 Task: Look for space in Cambrai, France from 15th August, 2023 to 20th August, 2023 for 1 adult in price range Rs.5000 to Rs.10000. Place can be private room with 1  bedroom having 1 bed and 1 bathroom. Property type can be house, flat, guest house, hotel. Amenities needed are: washing machine. Booking option can be shelf check-in. Required host language is English.
Action: Mouse moved to (367, 86)
Screenshot: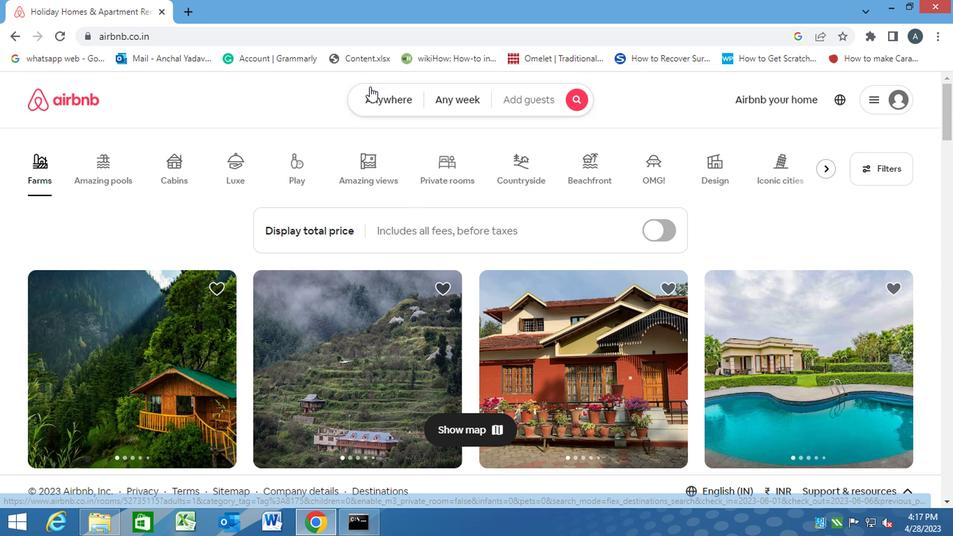 
Action: Mouse pressed left at (367, 86)
Screenshot: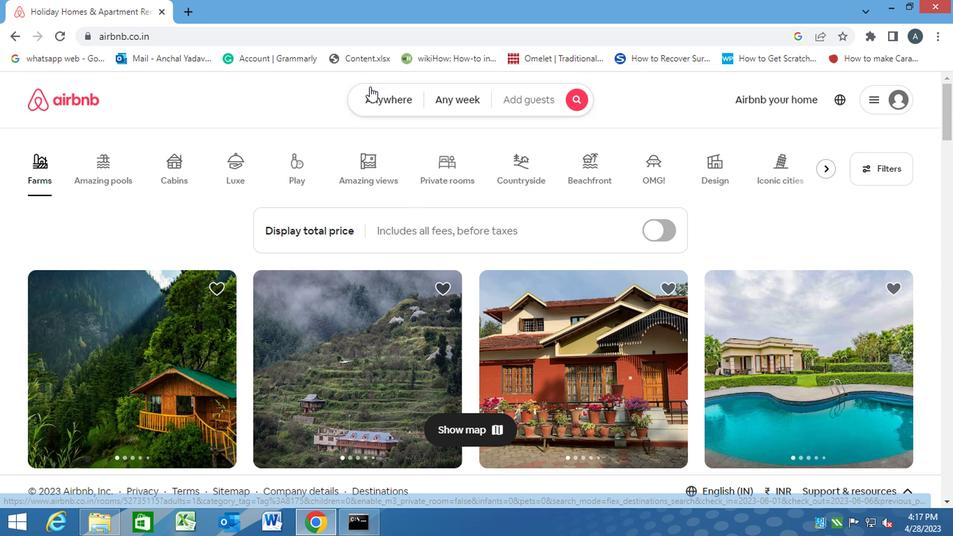 
Action: Mouse moved to (319, 149)
Screenshot: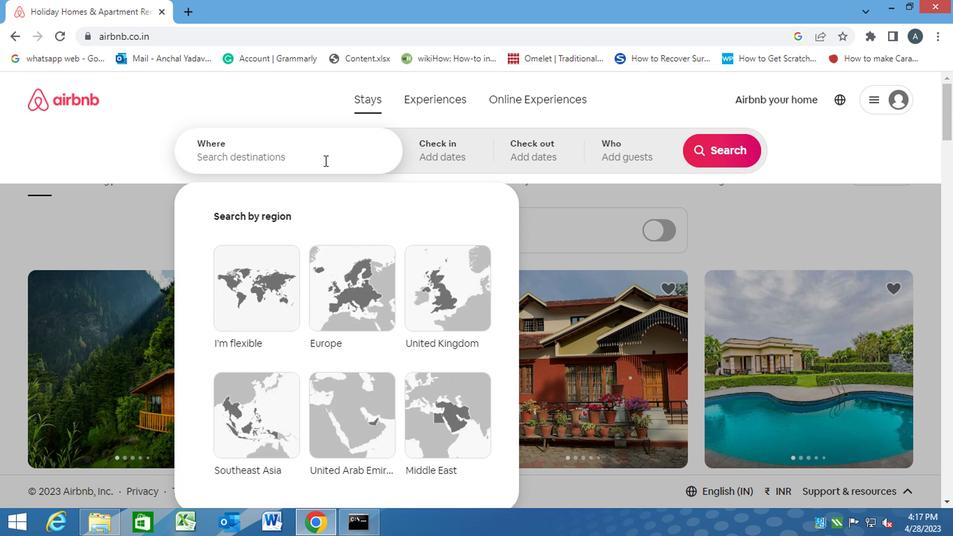 
Action: Mouse pressed left at (319, 149)
Screenshot: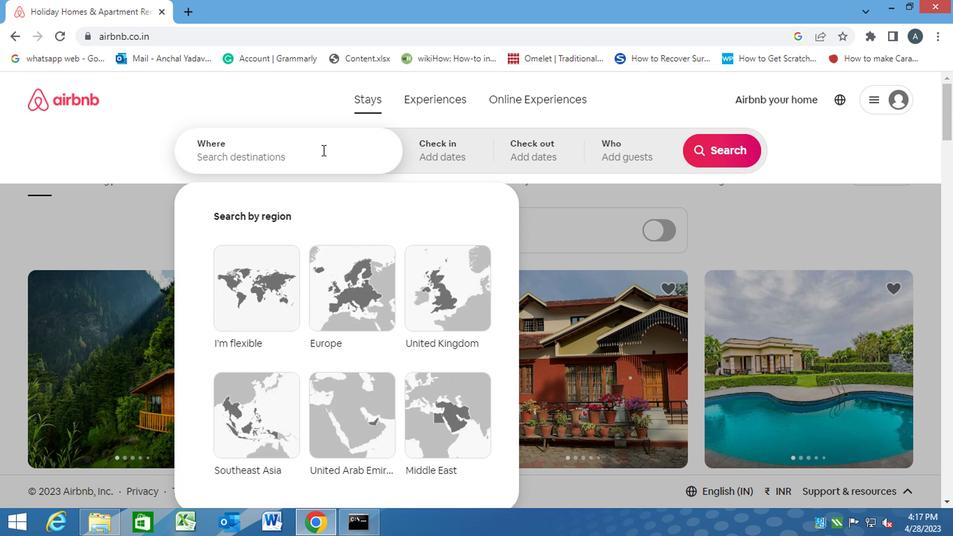 
Action: Key pressed <Key.caps_lock><Key.caps_lock>c<Key.caps_lock>ambrai,<Key.space><Key.caps_lock>f<Key.caps_lock>rance<Key.enter>
Screenshot: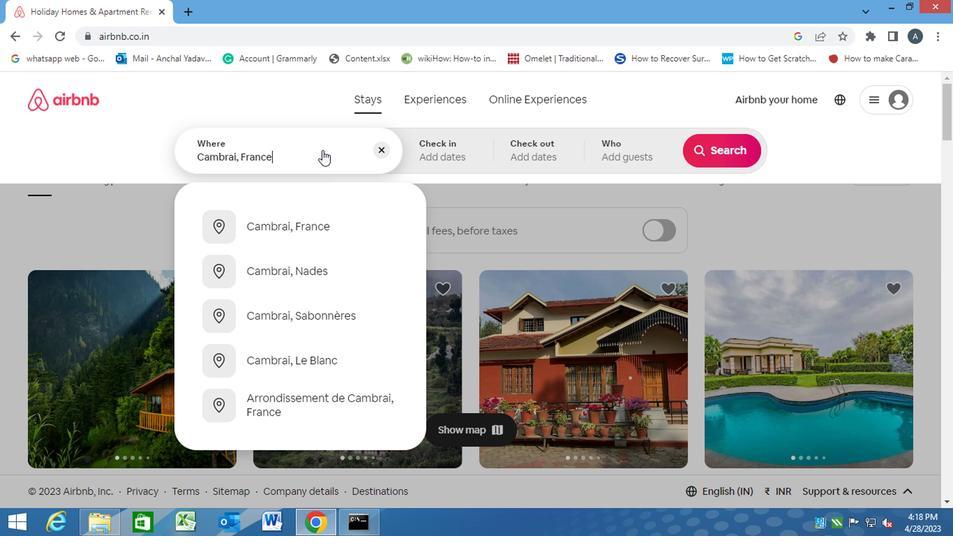 
Action: Mouse moved to (706, 264)
Screenshot: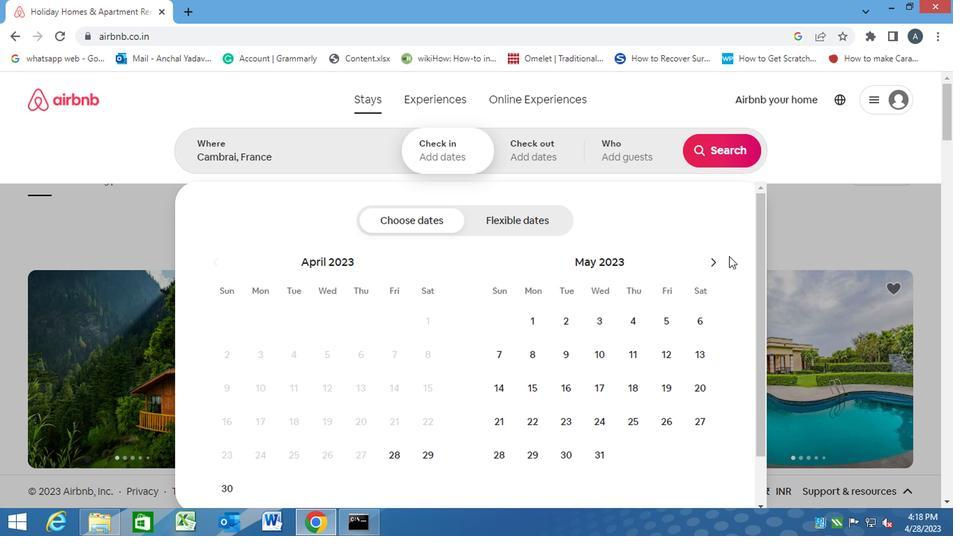 
Action: Mouse pressed left at (706, 264)
Screenshot: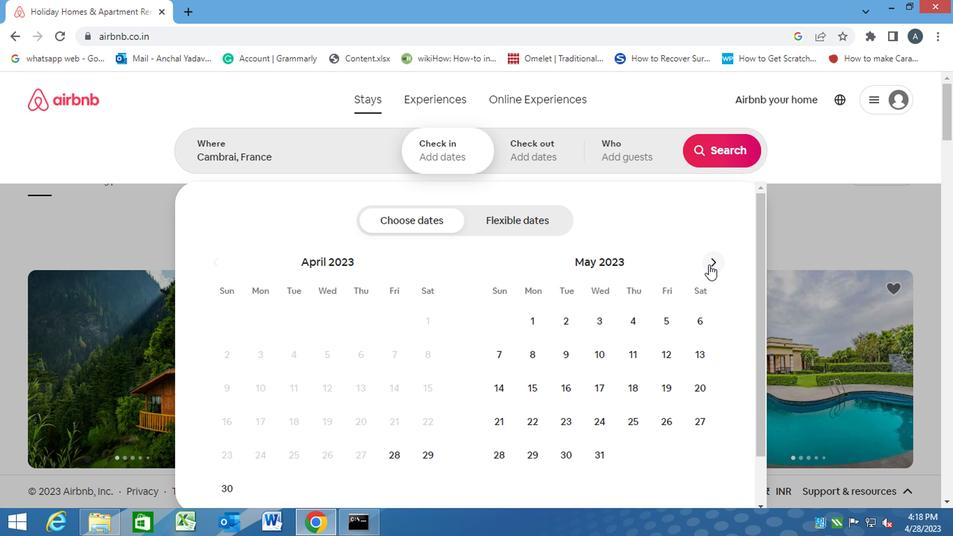
Action: Mouse moved to (707, 264)
Screenshot: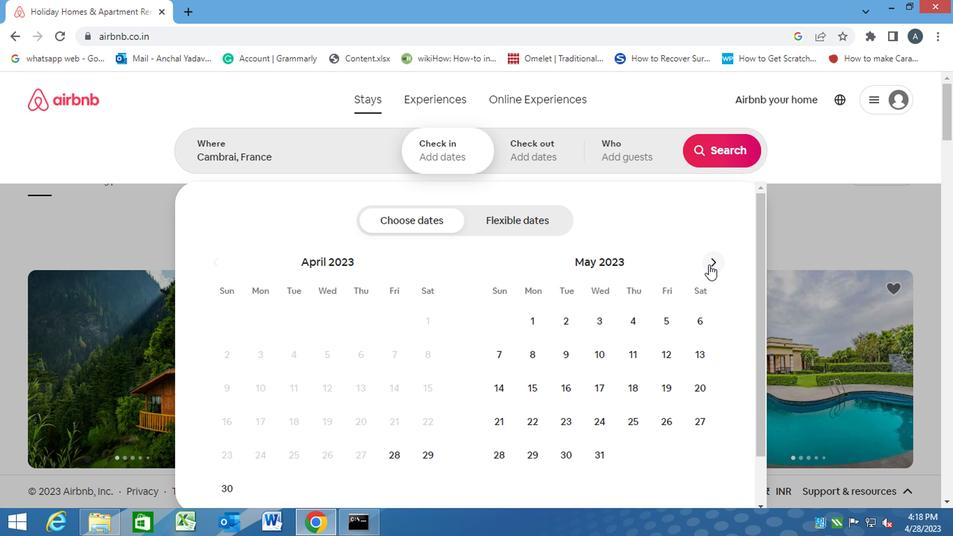 
Action: Mouse pressed left at (707, 264)
Screenshot: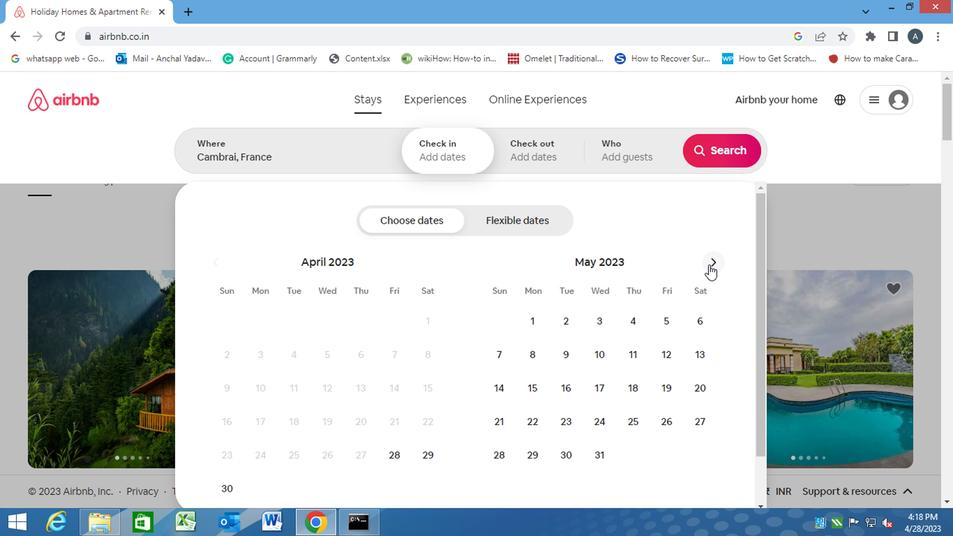 
Action: Mouse pressed left at (707, 264)
Screenshot: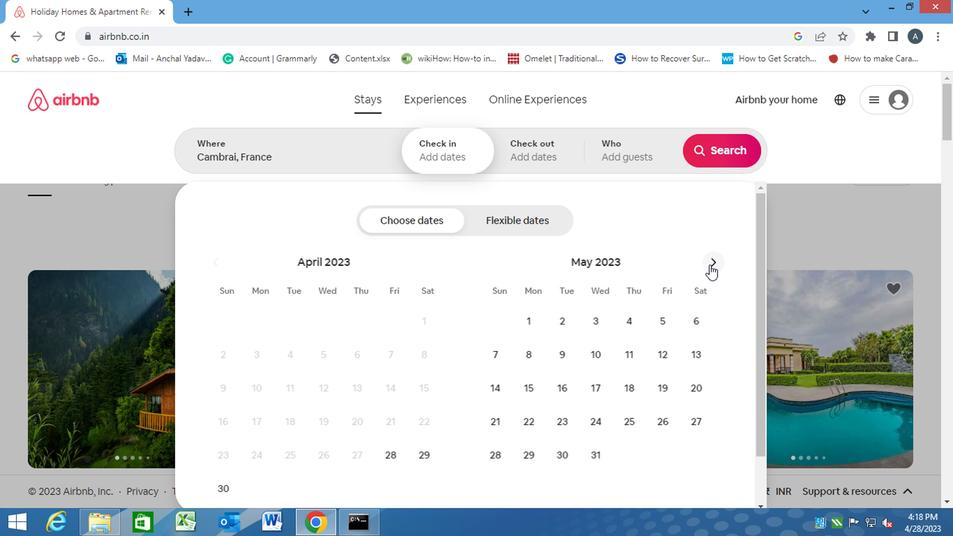 
Action: Mouse pressed left at (707, 264)
Screenshot: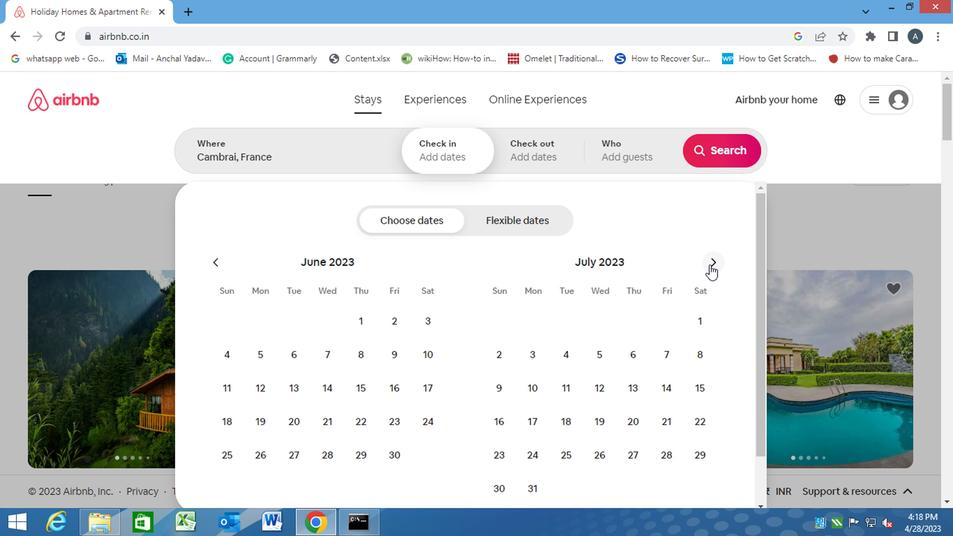 
Action: Mouse moved to (557, 389)
Screenshot: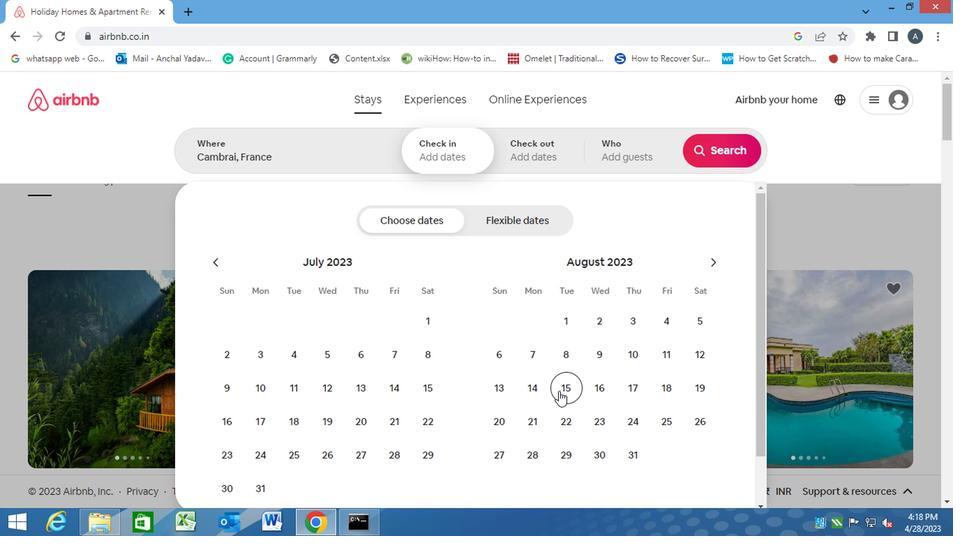 
Action: Mouse pressed left at (557, 389)
Screenshot: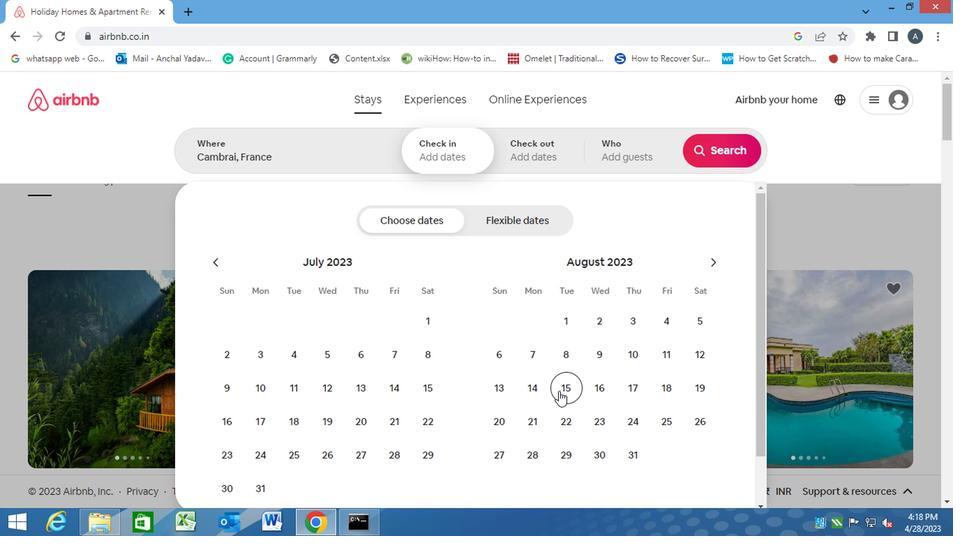 
Action: Mouse moved to (506, 422)
Screenshot: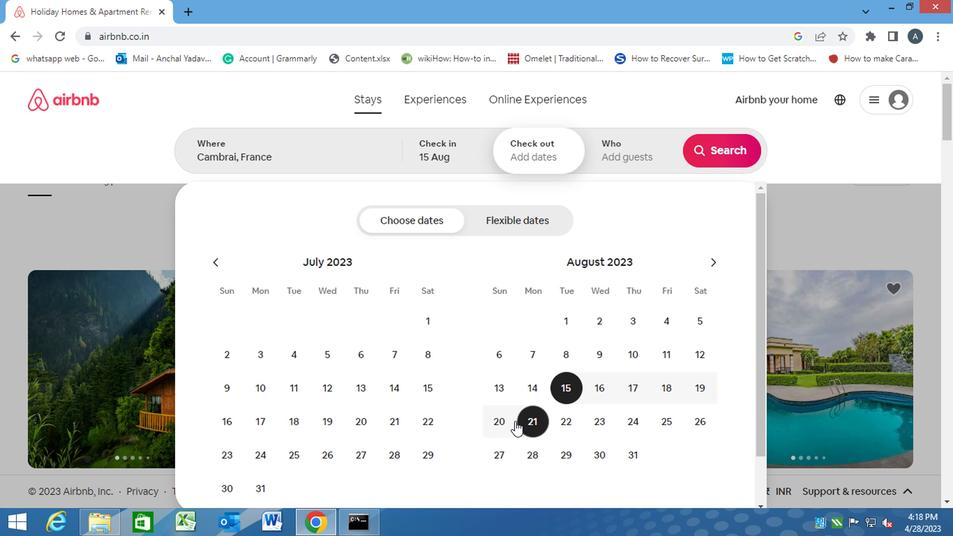 
Action: Mouse pressed left at (506, 422)
Screenshot: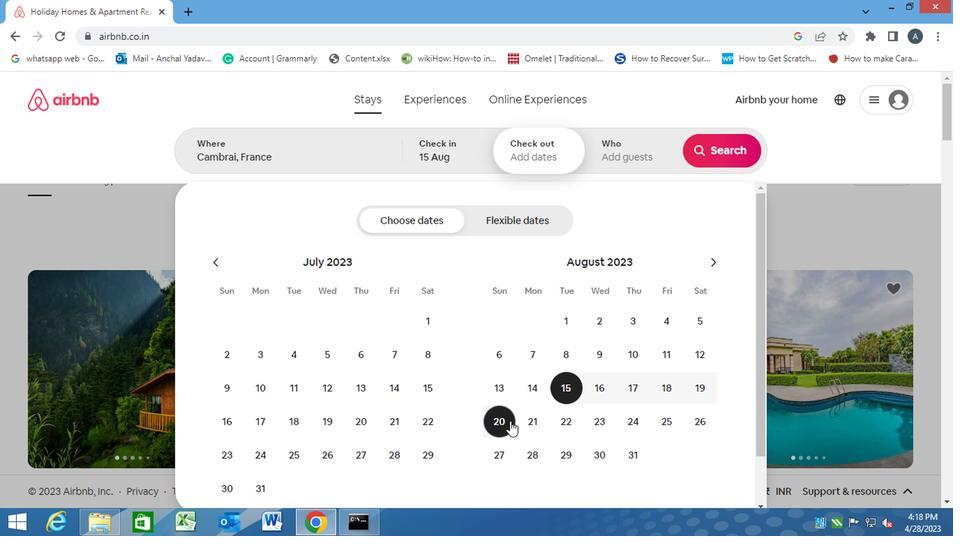 
Action: Mouse moved to (628, 147)
Screenshot: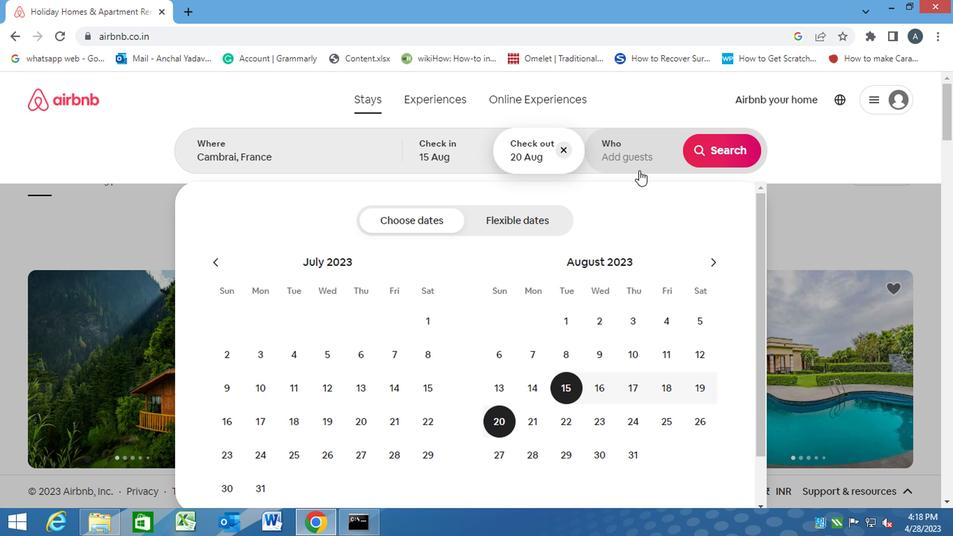 
Action: Mouse pressed left at (628, 147)
Screenshot: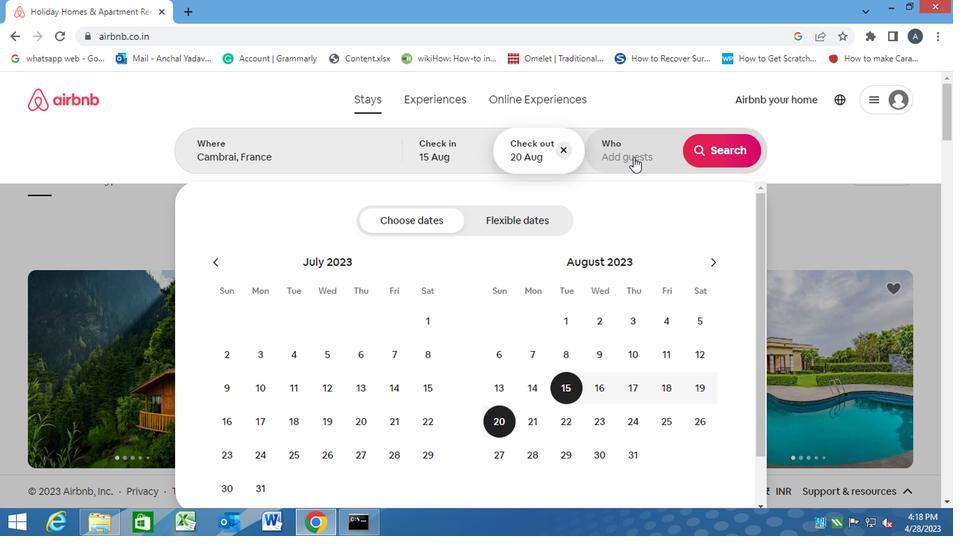 
Action: Mouse moved to (719, 224)
Screenshot: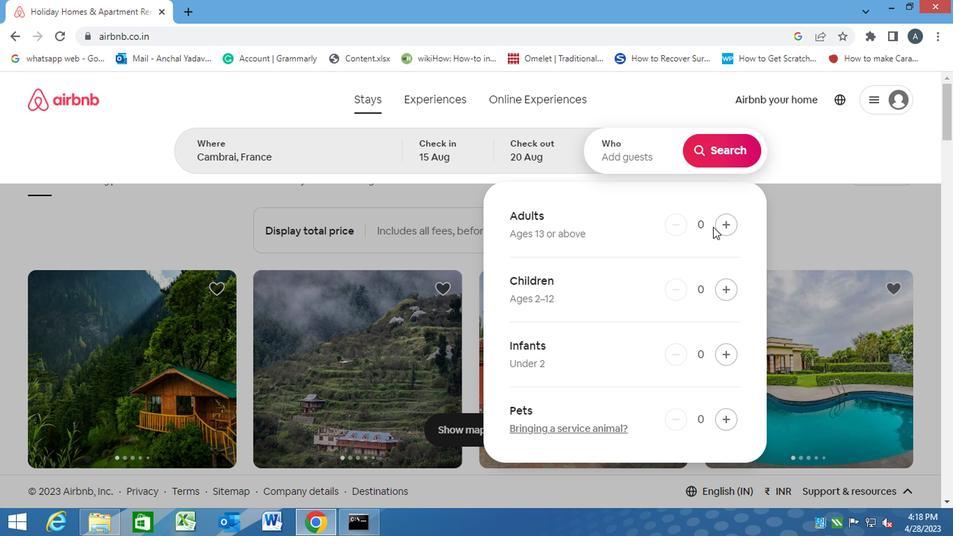 
Action: Mouse pressed left at (719, 224)
Screenshot: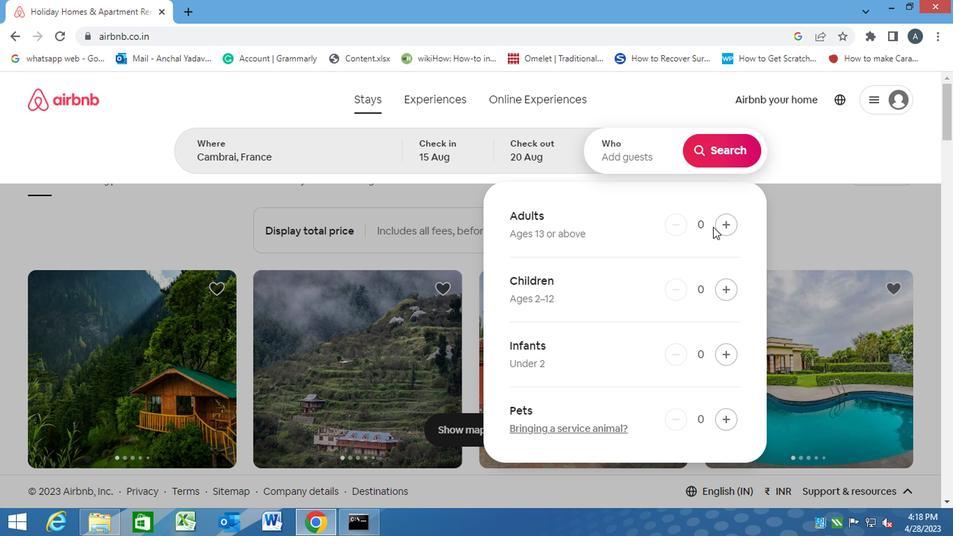 
Action: Mouse moved to (723, 136)
Screenshot: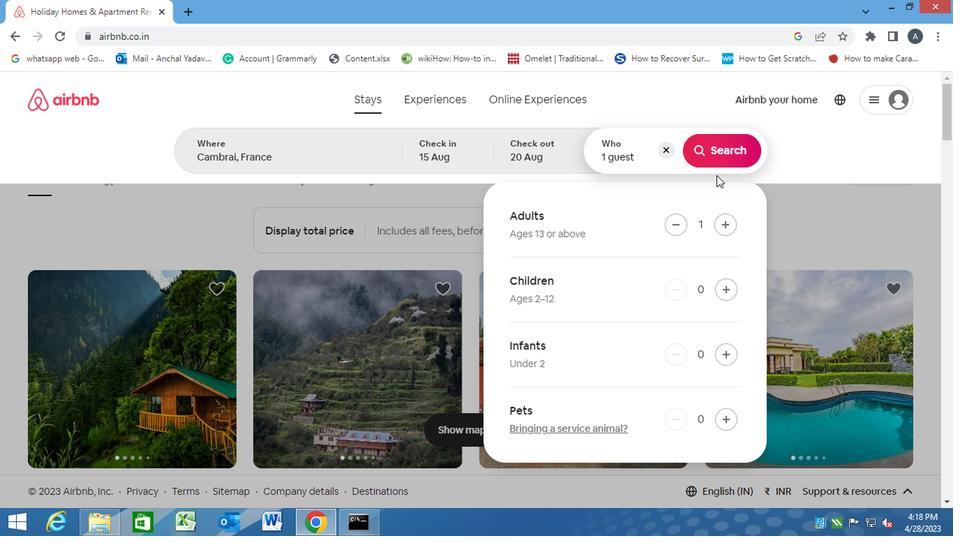 
Action: Mouse pressed left at (723, 136)
Screenshot: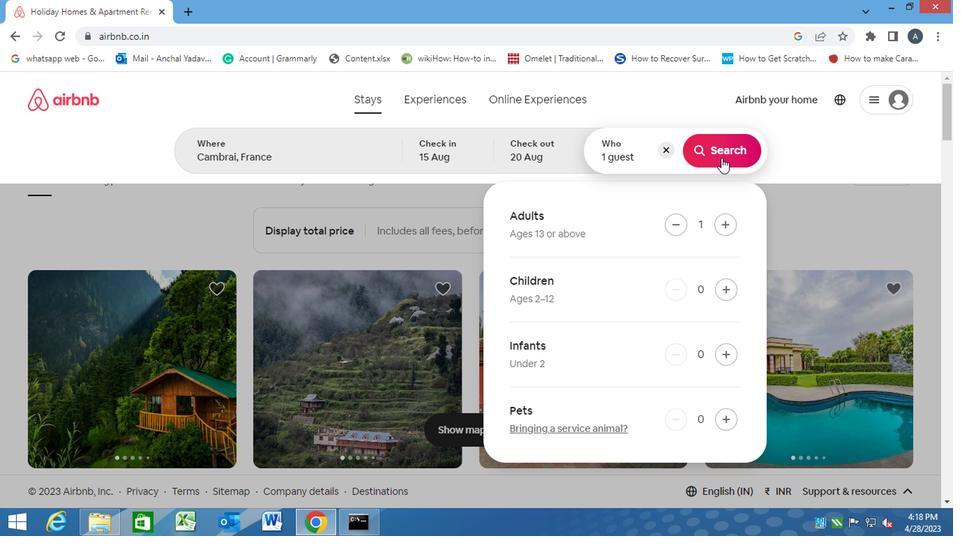 
Action: Mouse moved to (887, 154)
Screenshot: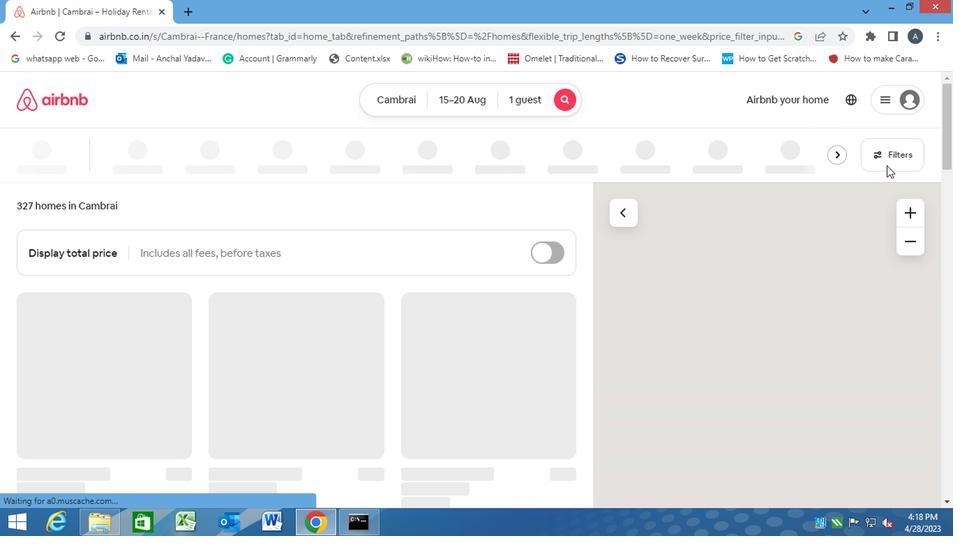 
Action: Mouse pressed left at (887, 154)
Screenshot: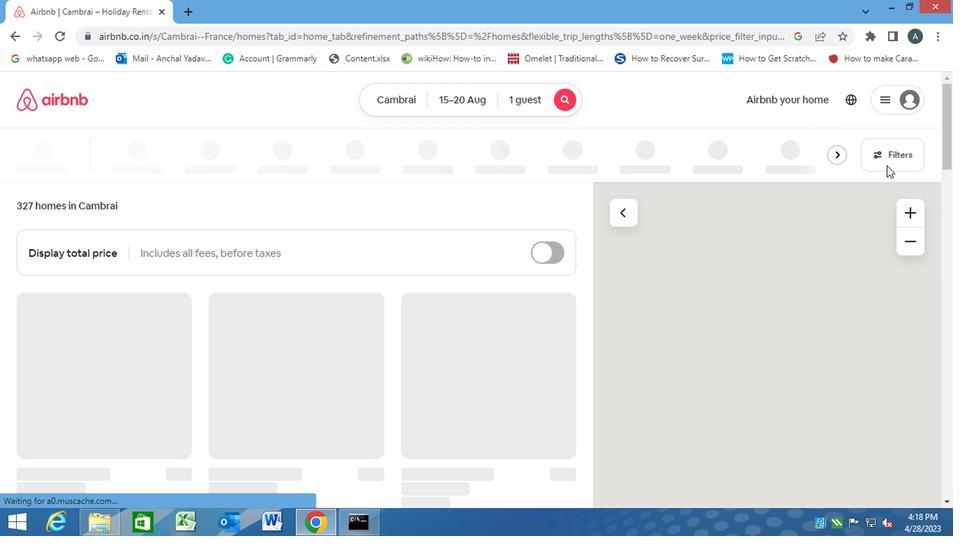 
Action: Mouse moved to (294, 326)
Screenshot: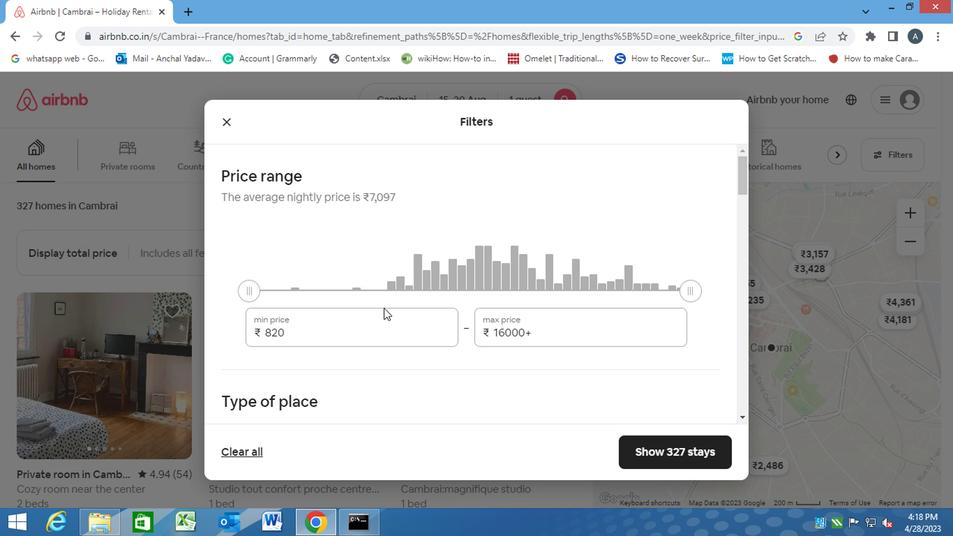 
Action: Mouse pressed left at (294, 326)
Screenshot: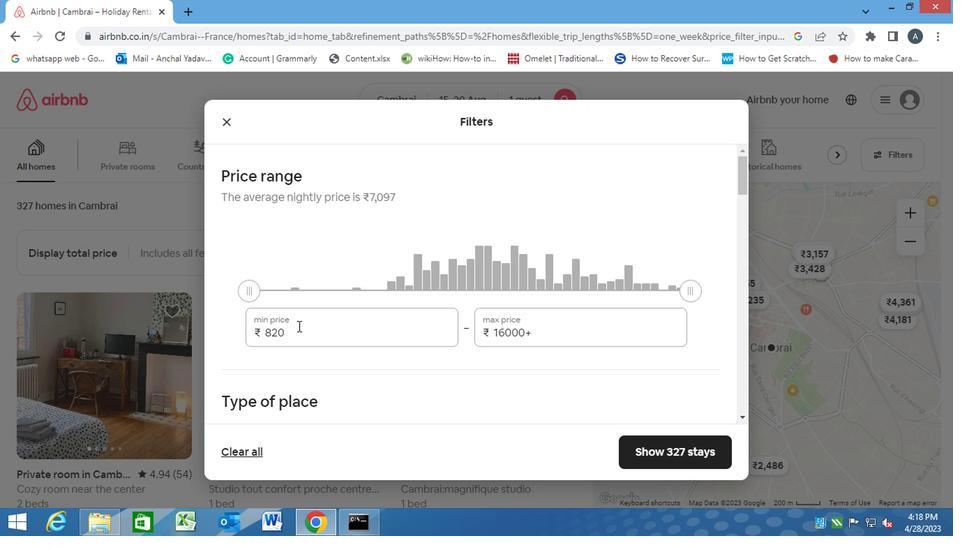 
Action: Mouse moved to (215, 338)
Screenshot: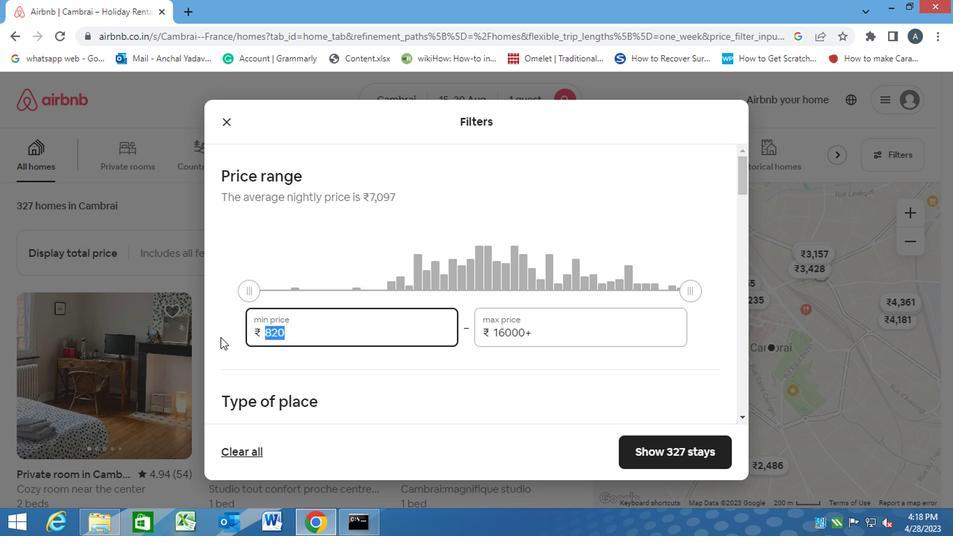 
Action: Key pressed 5000<Key.tab><Key.backspace><Key.backspace><Key.backspace><Key.backspace><Key.backspace><Key.backspace><Key.backspace><Key.backspace><Key.backspace><Key.backspace><Key.backspace><Key.backspace><Key.backspace>10000
Screenshot: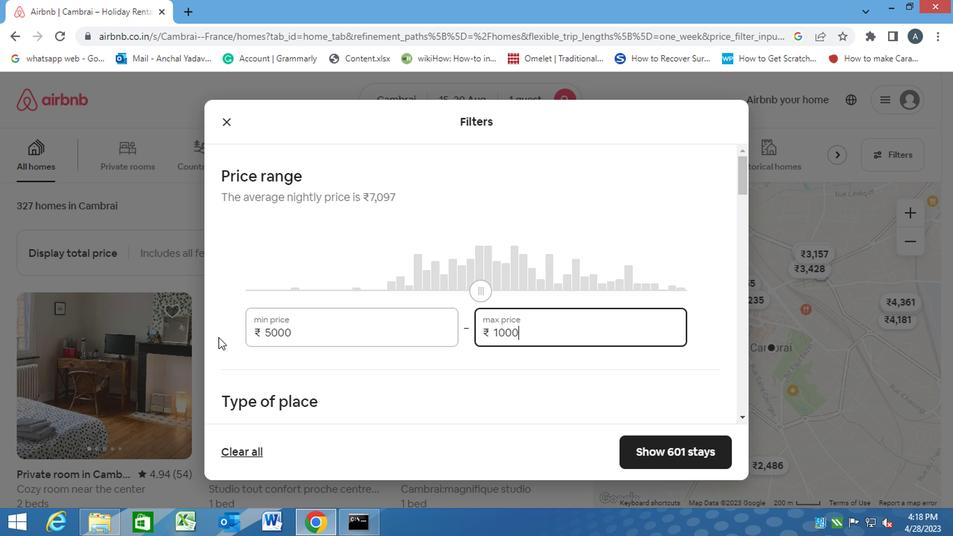 
Action: Mouse moved to (351, 394)
Screenshot: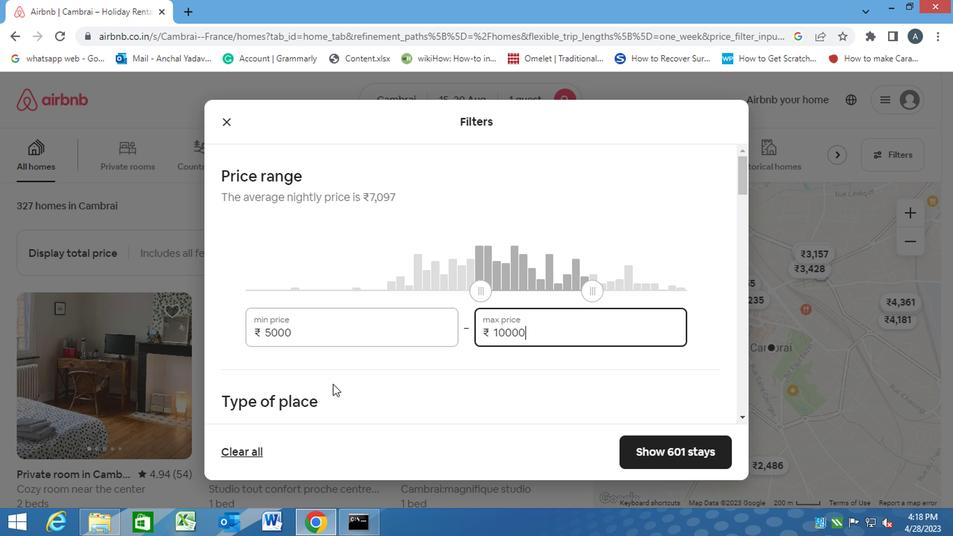 
Action: Mouse pressed left at (351, 394)
Screenshot: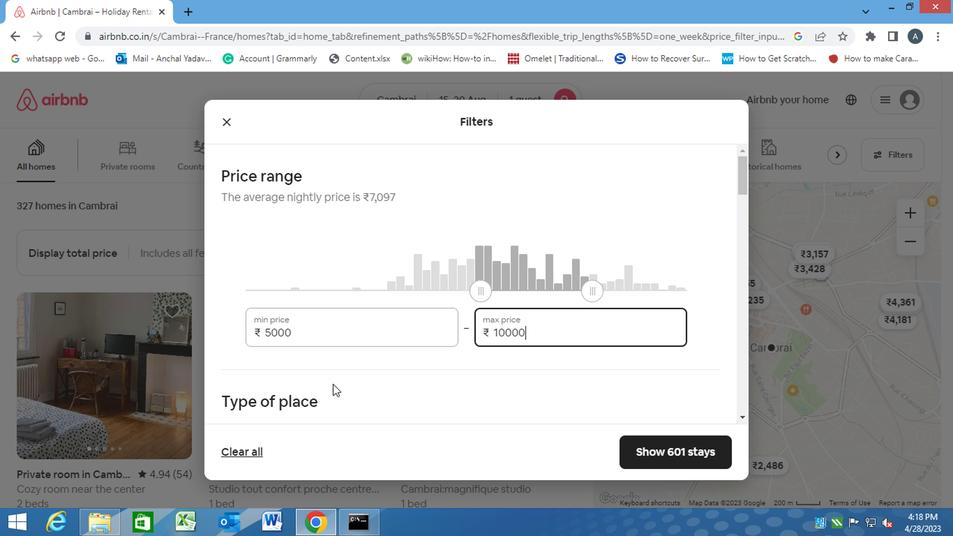 
Action: Mouse scrolled (351, 393) with delta (0, 0)
Screenshot: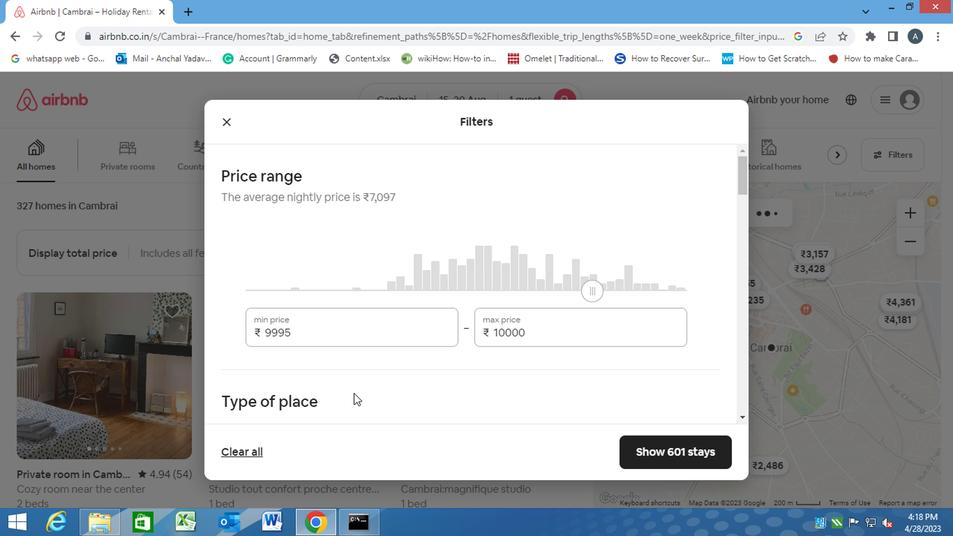 
Action: Mouse scrolled (351, 393) with delta (0, 0)
Screenshot: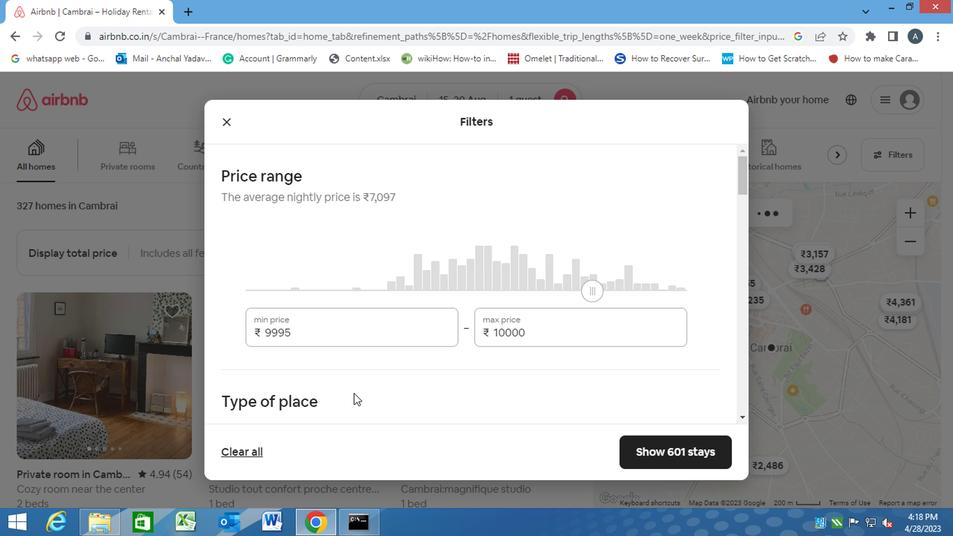 
Action: Mouse moved to (471, 304)
Screenshot: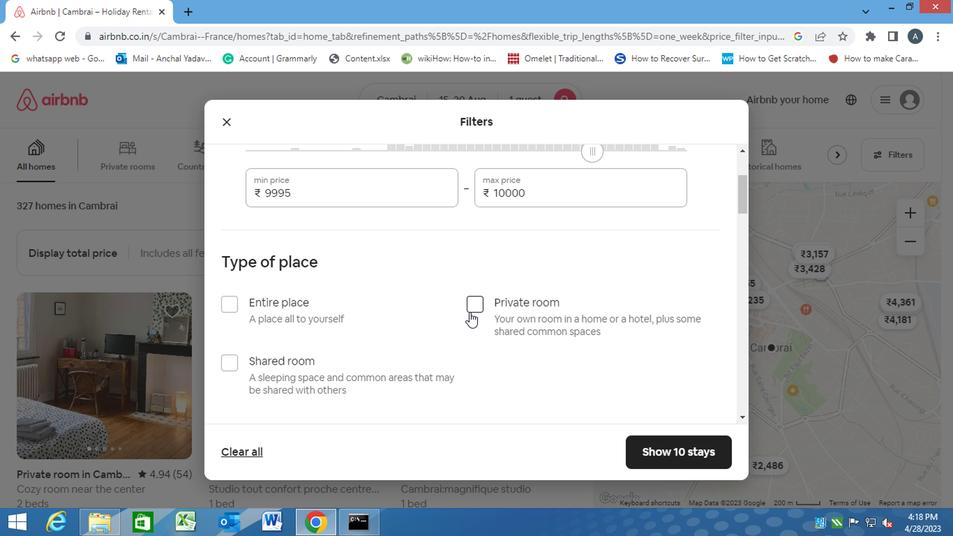 
Action: Mouse pressed left at (471, 304)
Screenshot: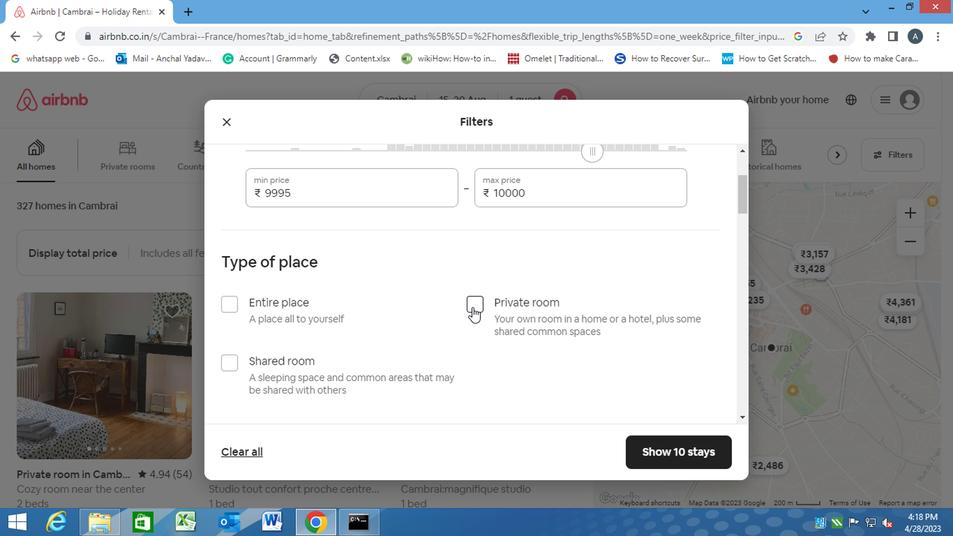 
Action: Mouse moved to (464, 368)
Screenshot: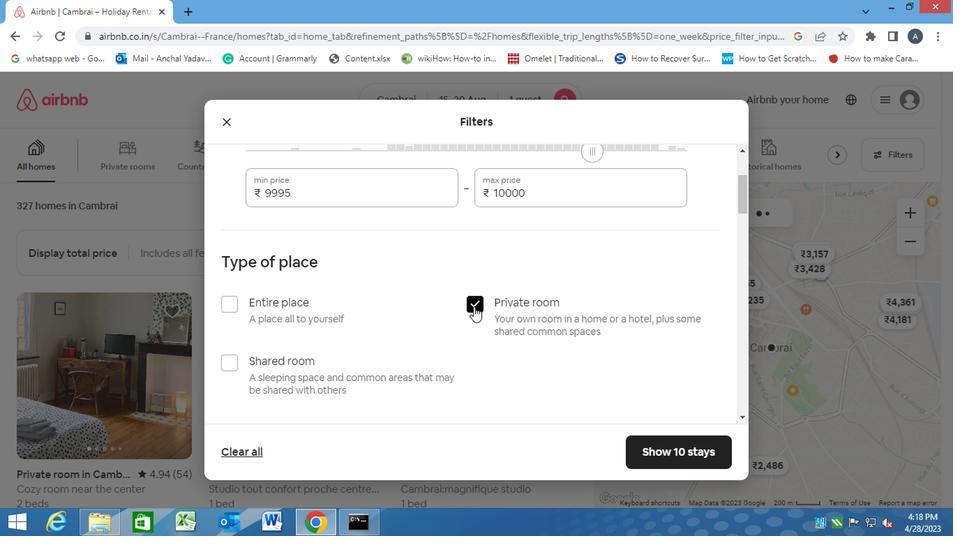 
Action: Mouse scrolled (464, 367) with delta (0, 0)
Screenshot: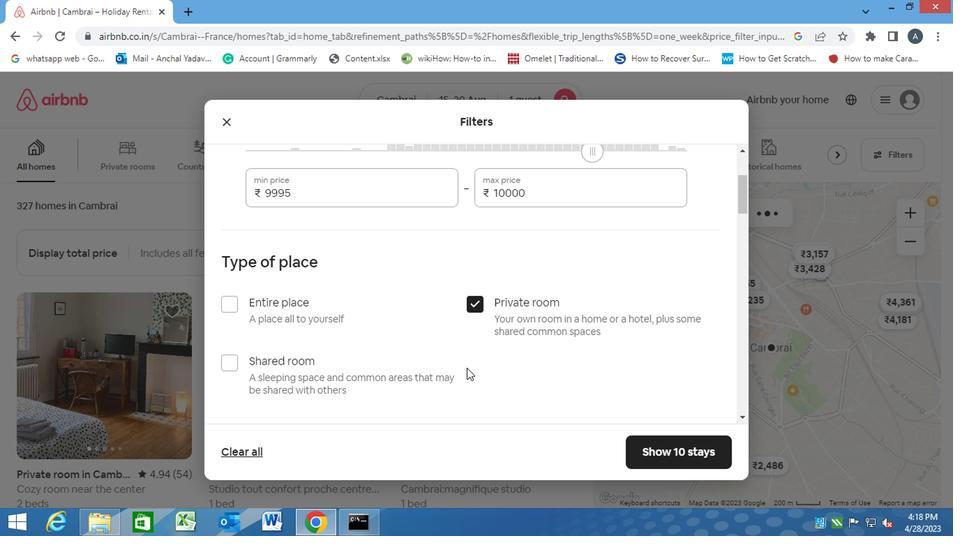 
Action: Mouse scrolled (464, 367) with delta (0, 0)
Screenshot: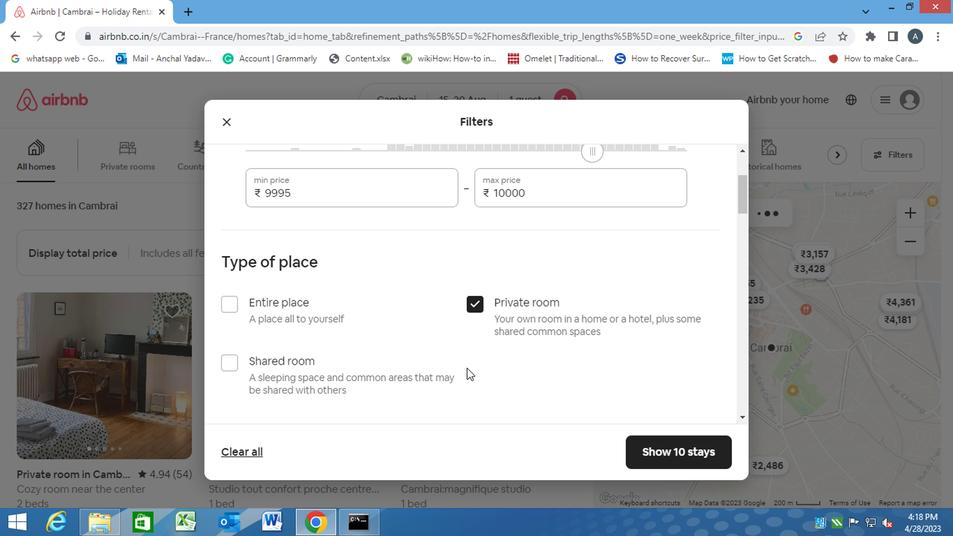 
Action: Mouse scrolled (464, 367) with delta (0, 0)
Screenshot: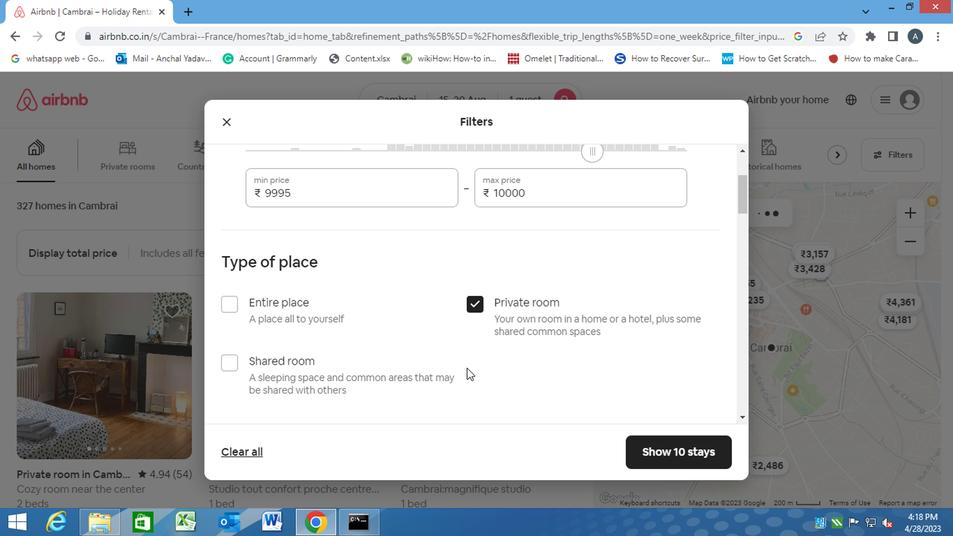 
Action: Mouse scrolled (464, 367) with delta (0, 0)
Screenshot: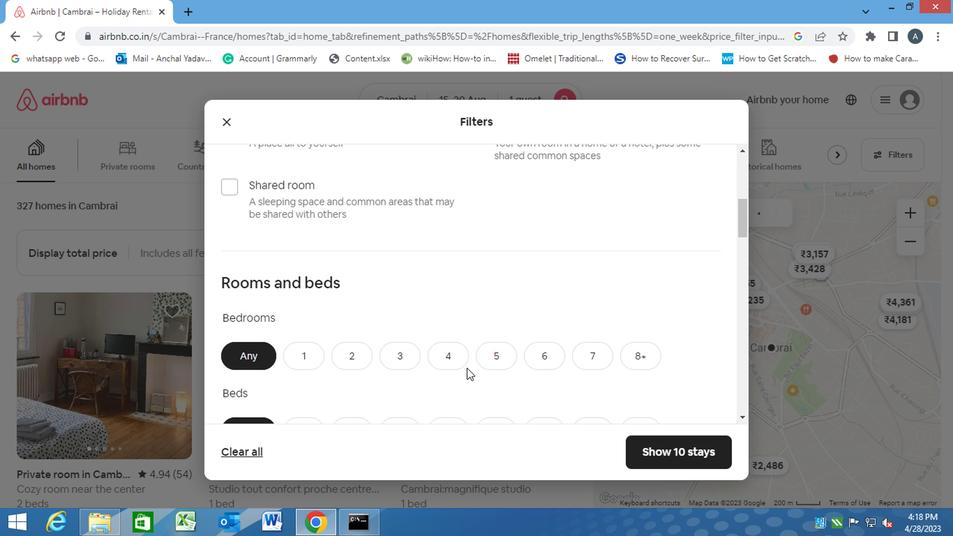 
Action: Mouse scrolled (464, 367) with delta (0, 0)
Screenshot: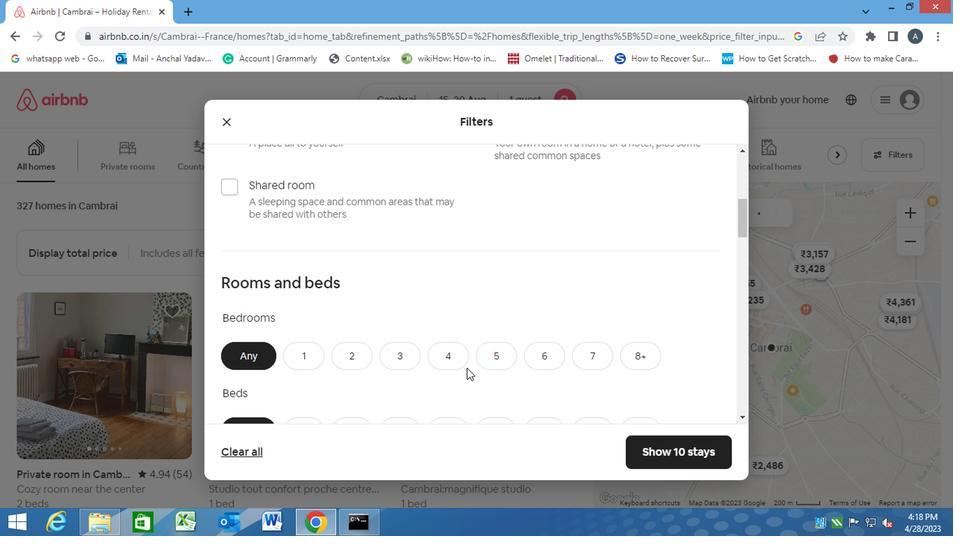 
Action: Mouse scrolled (464, 367) with delta (0, 0)
Screenshot: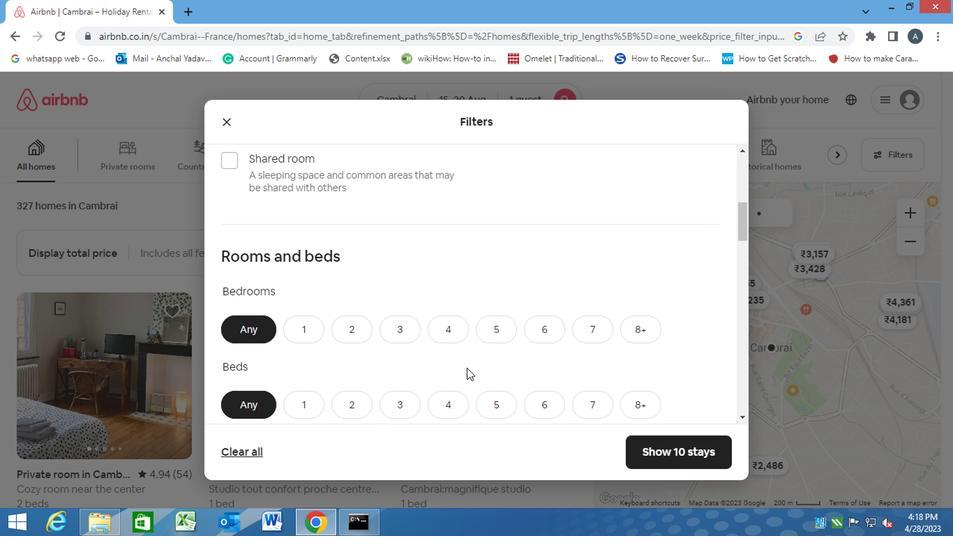 
Action: Mouse scrolled (464, 369) with delta (0, 0)
Screenshot: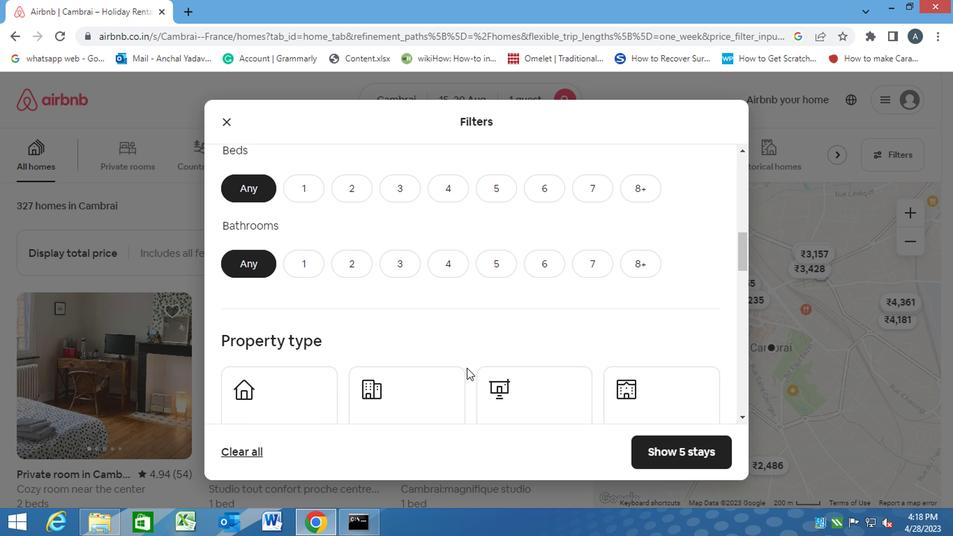 
Action: Mouse moved to (306, 180)
Screenshot: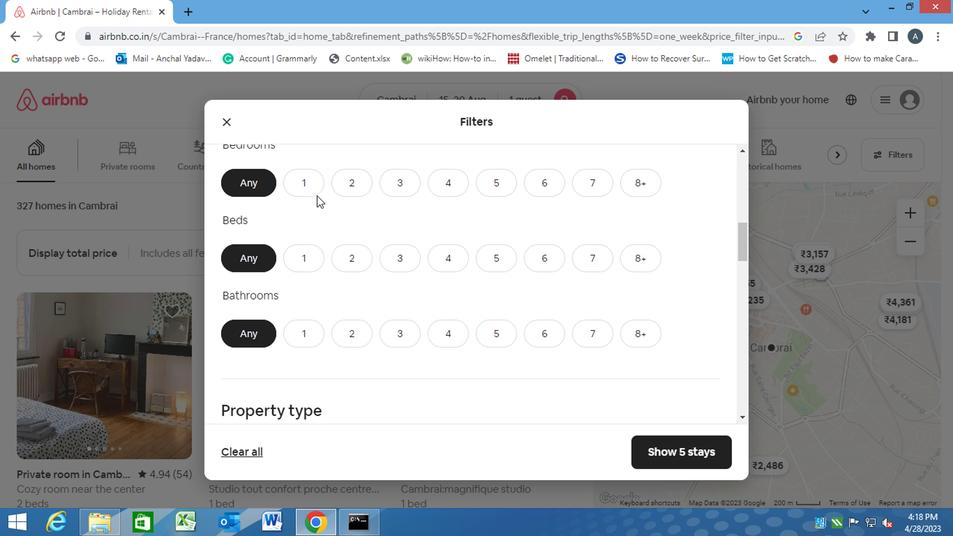
Action: Mouse pressed left at (306, 180)
Screenshot: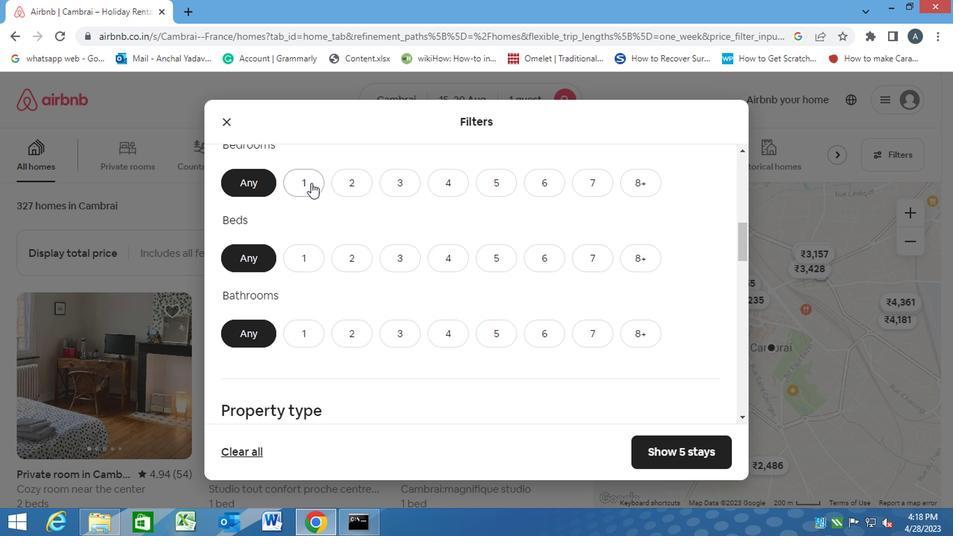 
Action: Mouse moved to (303, 249)
Screenshot: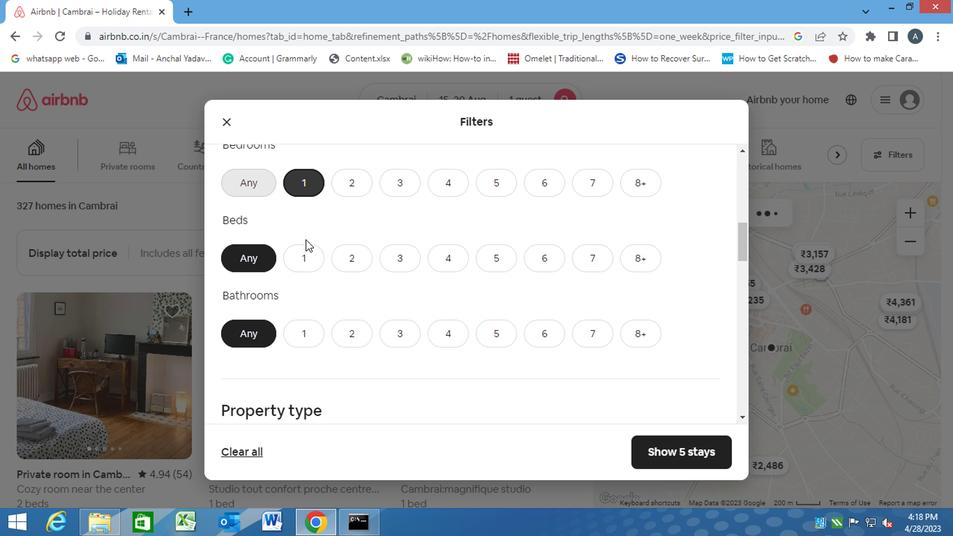 
Action: Mouse pressed left at (303, 249)
Screenshot: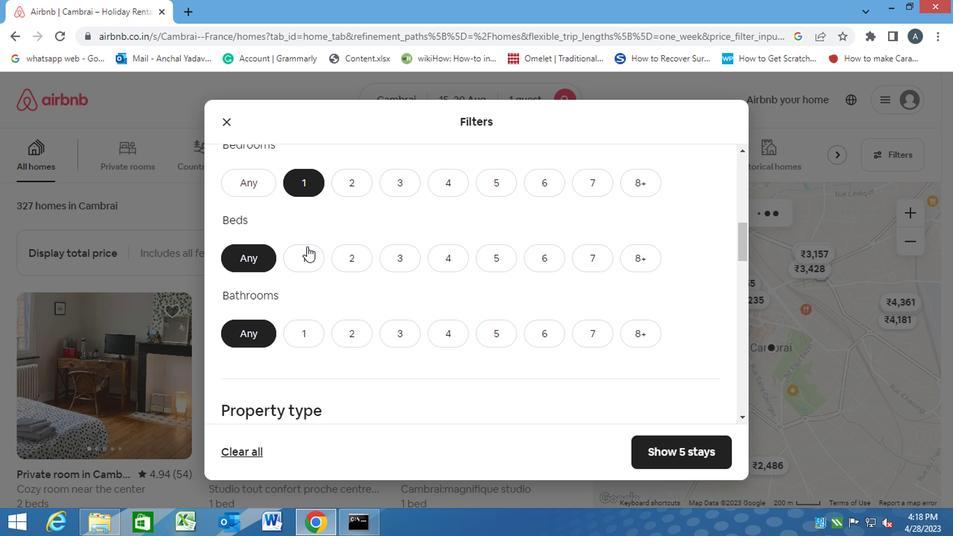 
Action: Mouse moved to (306, 332)
Screenshot: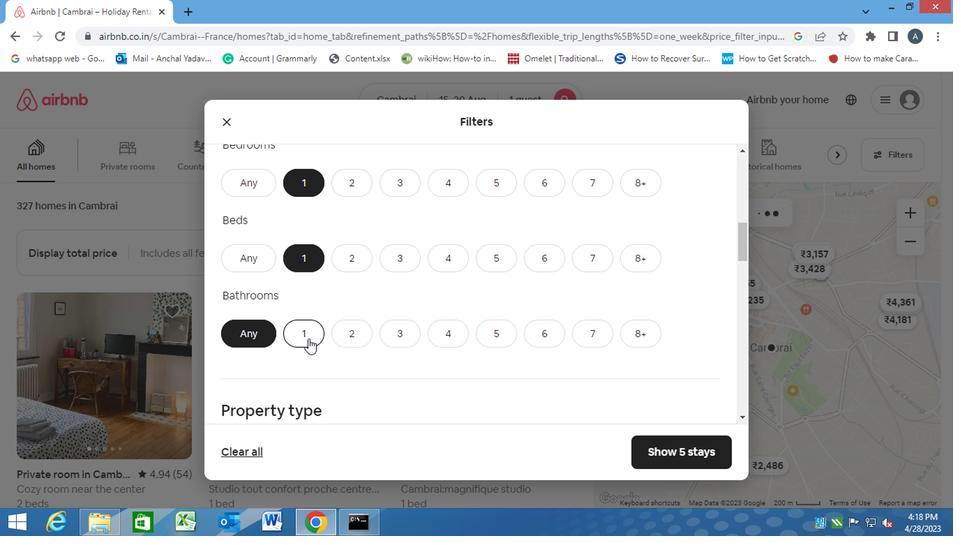 
Action: Mouse pressed left at (306, 332)
Screenshot: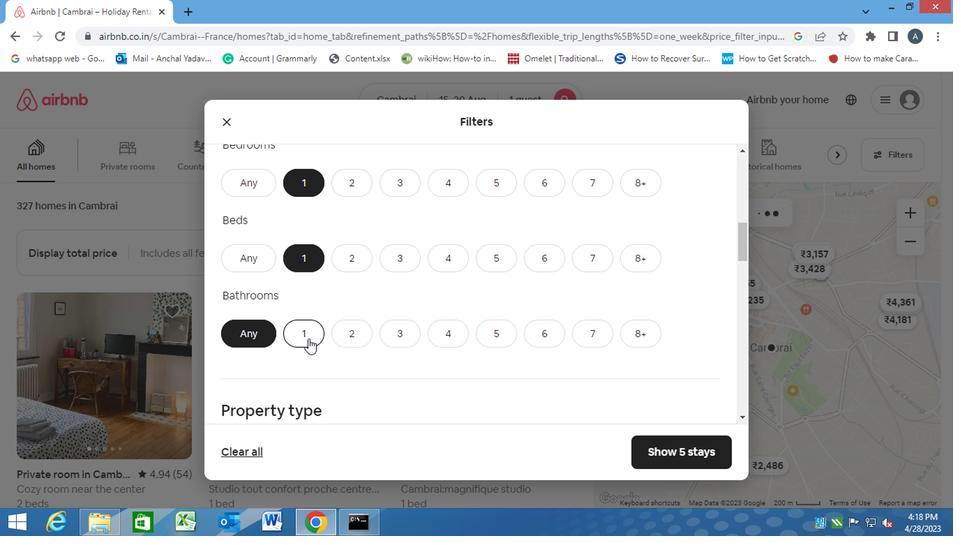 
Action: Mouse moved to (397, 355)
Screenshot: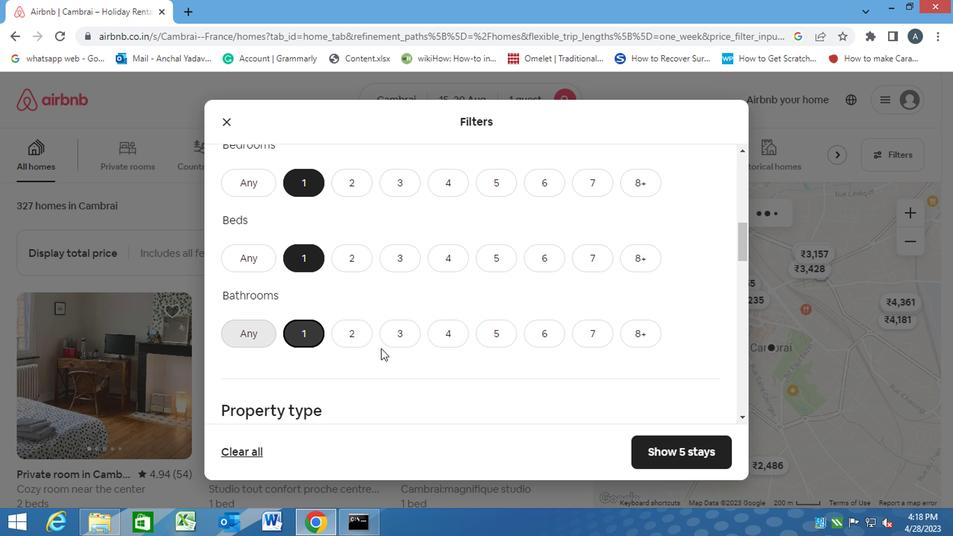 
Action: Mouse scrolled (397, 355) with delta (0, 0)
Screenshot: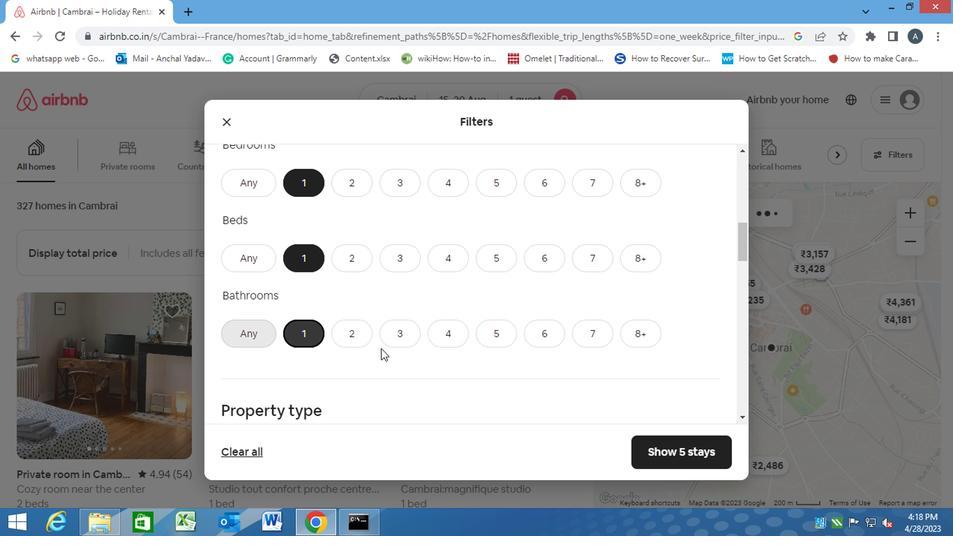 
Action: Mouse scrolled (397, 355) with delta (0, 0)
Screenshot: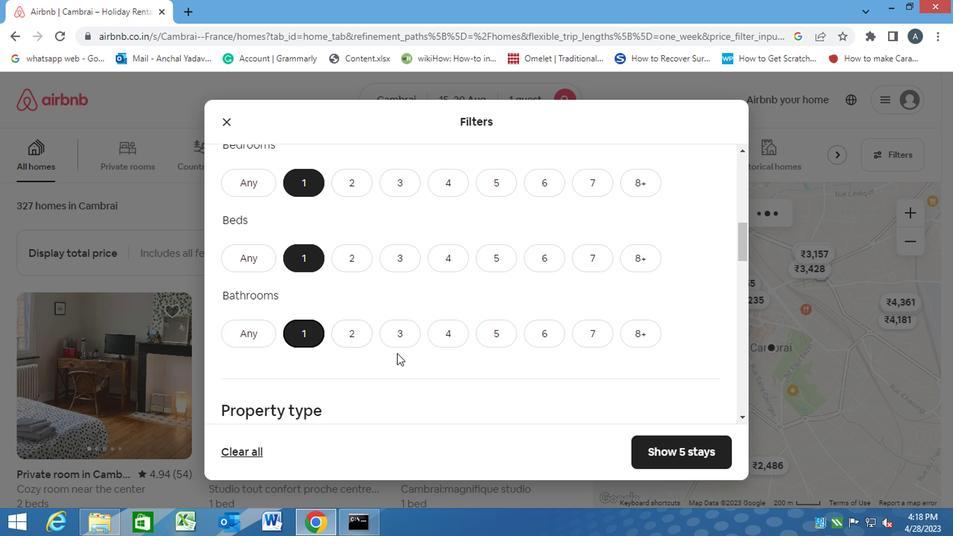 
Action: Mouse scrolled (397, 355) with delta (0, 0)
Screenshot: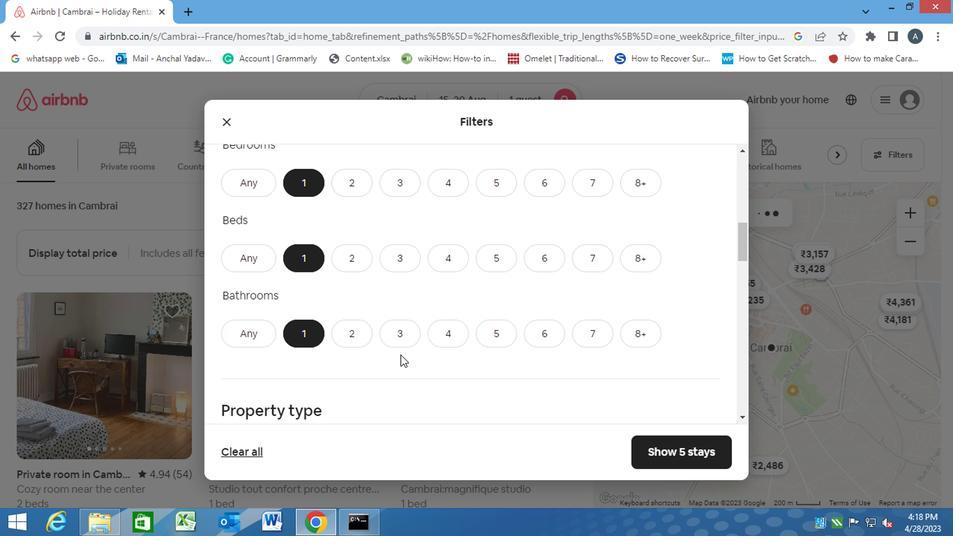 
Action: Mouse moved to (305, 266)
Screenshot: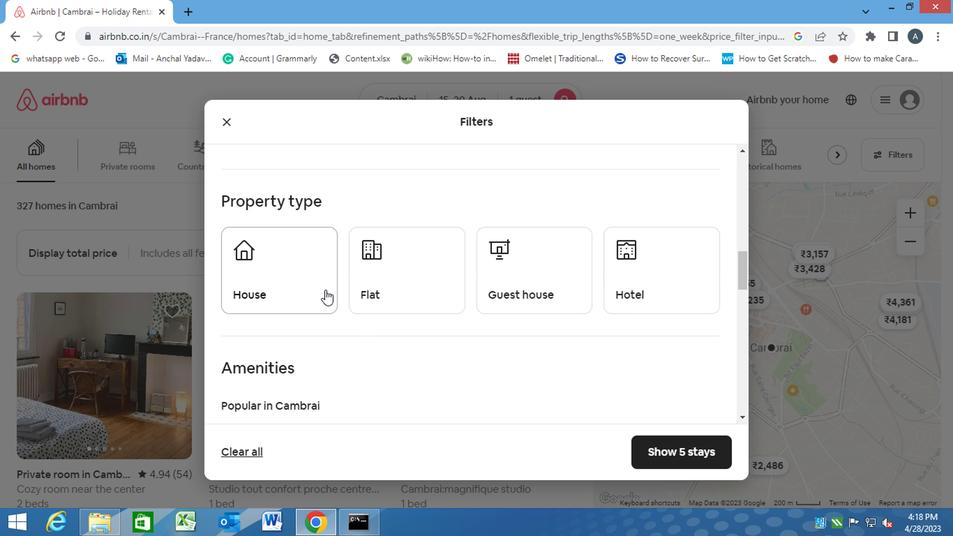 
Action: Mouse pressed left at (305, 266)
Screenshot: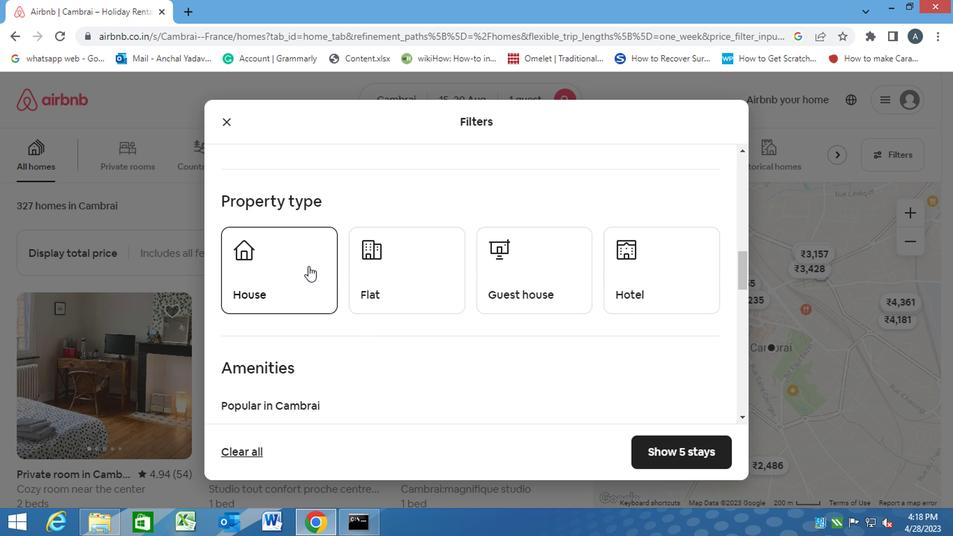 
Action: Mouse moved to (383, 269)
Screenshot: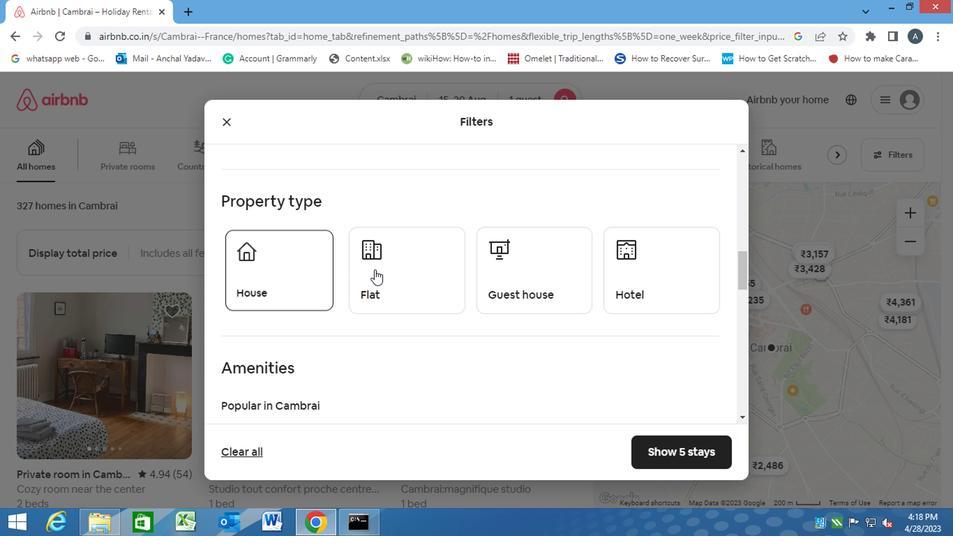 
Action: Mouse pressed left at (383, 269)
Screenshot: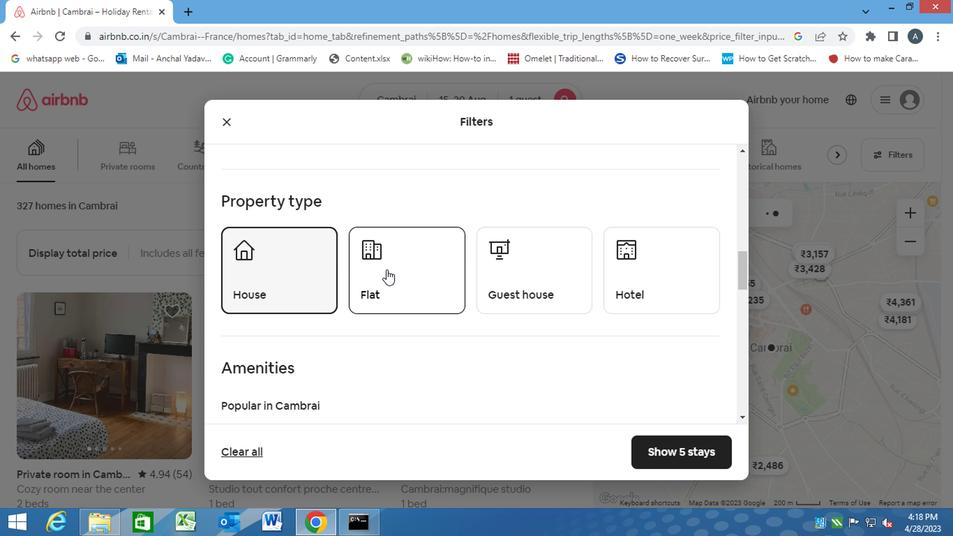 
Action: Mouse moved to (520, 266)
Screenshot: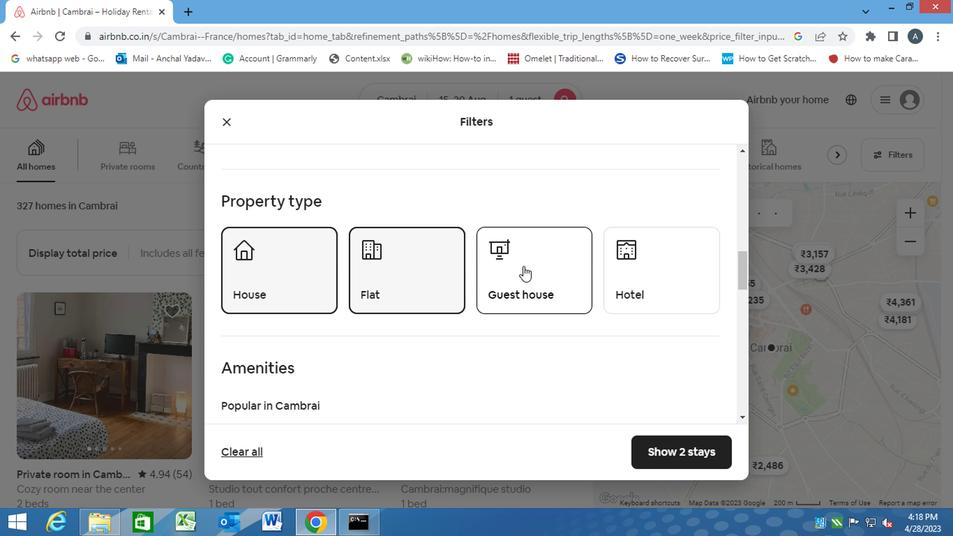
Action: Mouse pressed left at (520, 266)
Screenshot: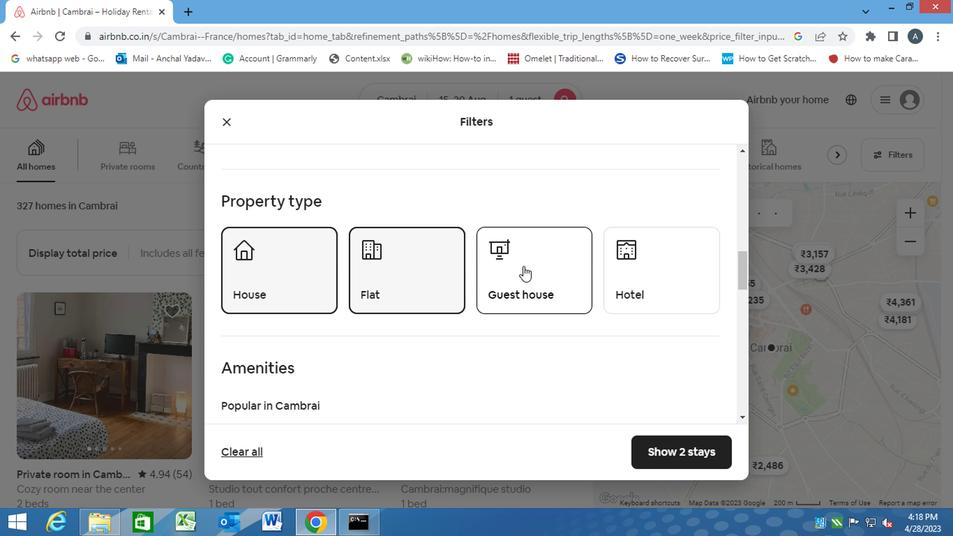 
Action: Mouse moved to (655, 274)
Screenshot: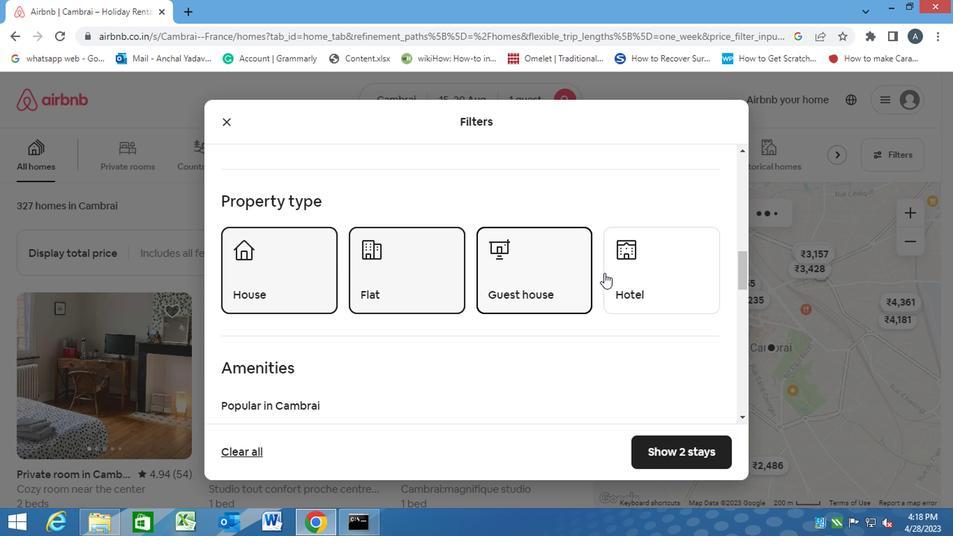 
Action: Mouse pressed left at (655, 274)
Screenshot: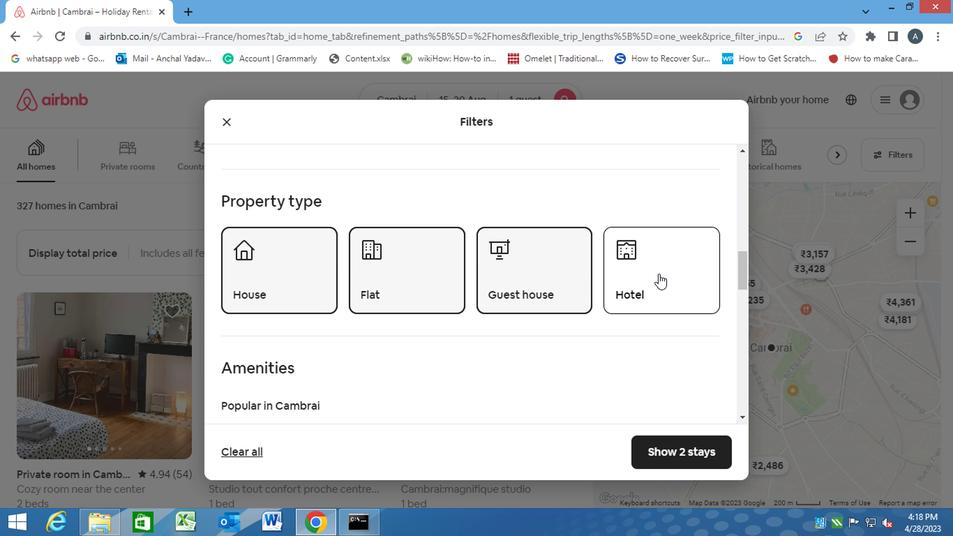 
Action: Mouse moved to (500, 349)
Screenshot: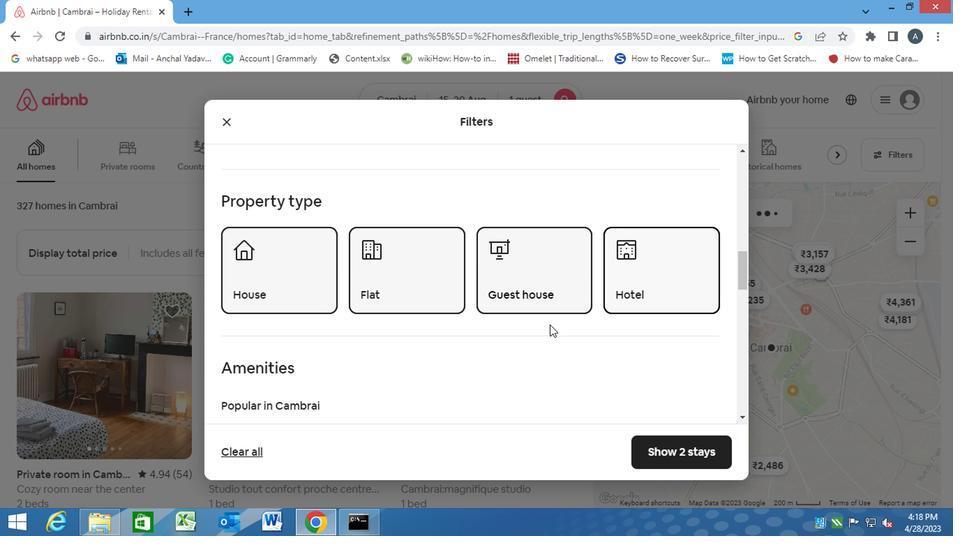 
Action: Mouse scrolled (500, 348) with delta (0, 0)
Screenshot: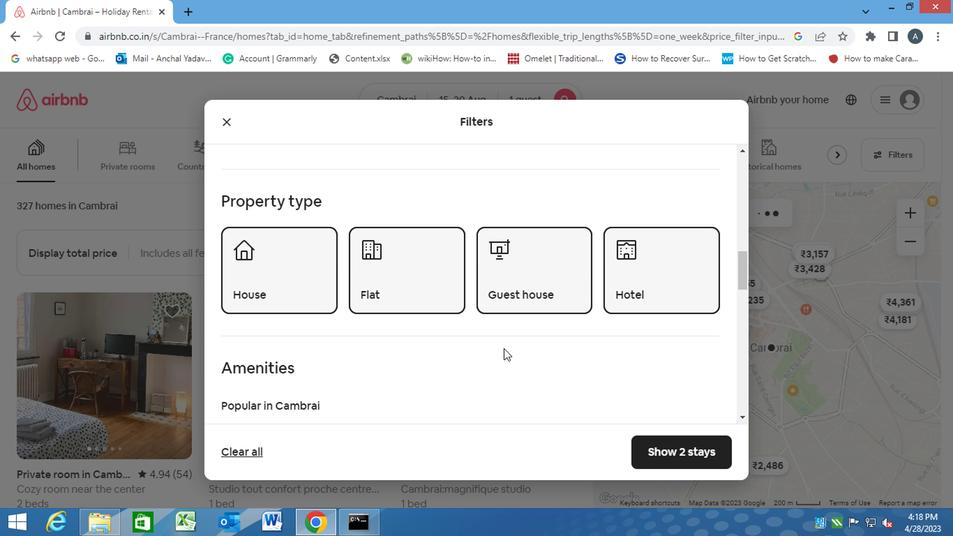 
Action: Mouse scrolled (500, 348) with delta (0, 0)
Screenshot: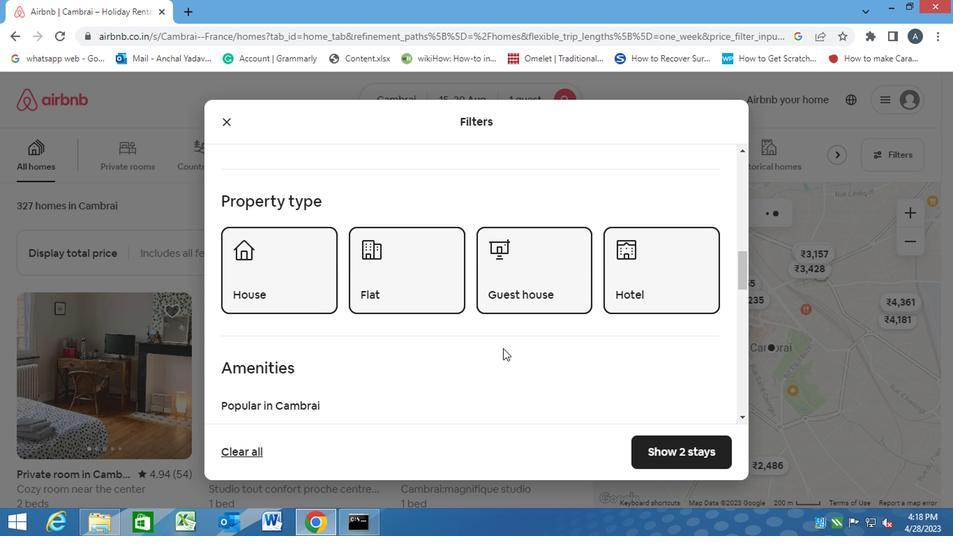 
Action: Mouse moved to (229, 369)
Screenshot: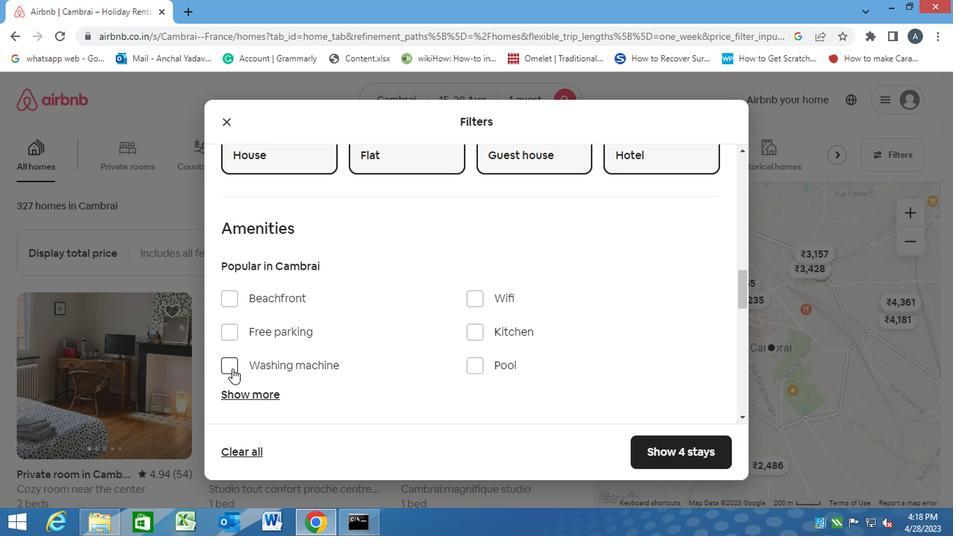 
Action: Mouse pressed left at (229, 369)
Screenshot: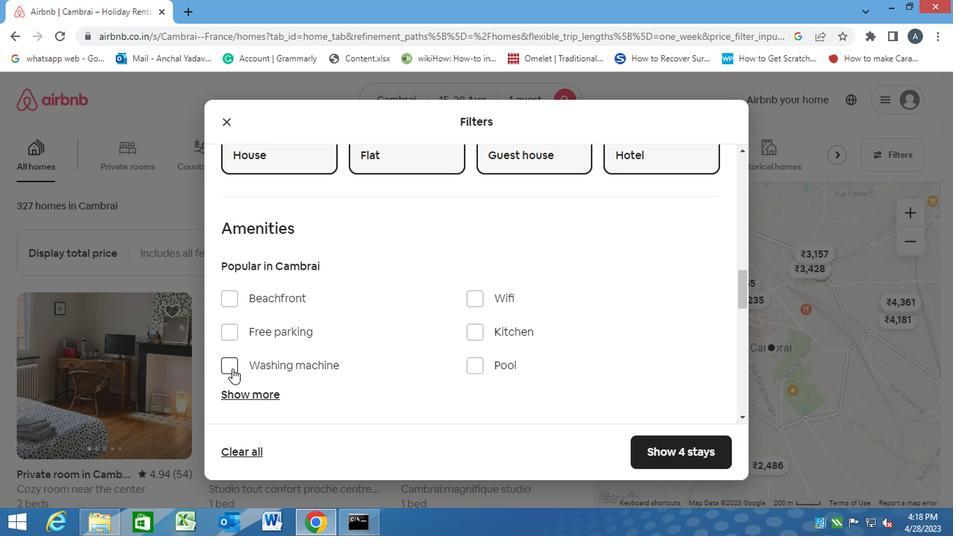 
Action: Mouse moved to (406, 389)
Screenshot: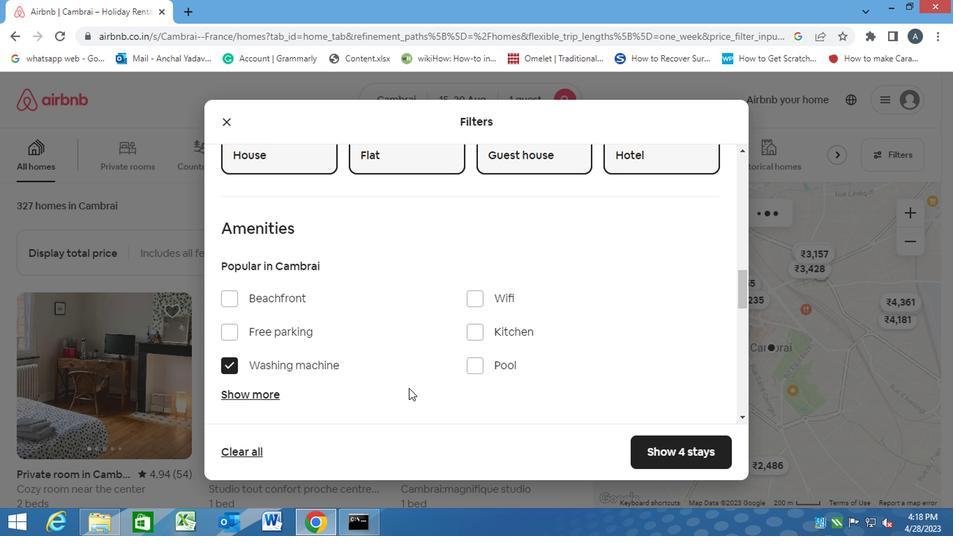 
Action: Mouse scrolled (406, 388) with delta (0, 0)
Screenshot: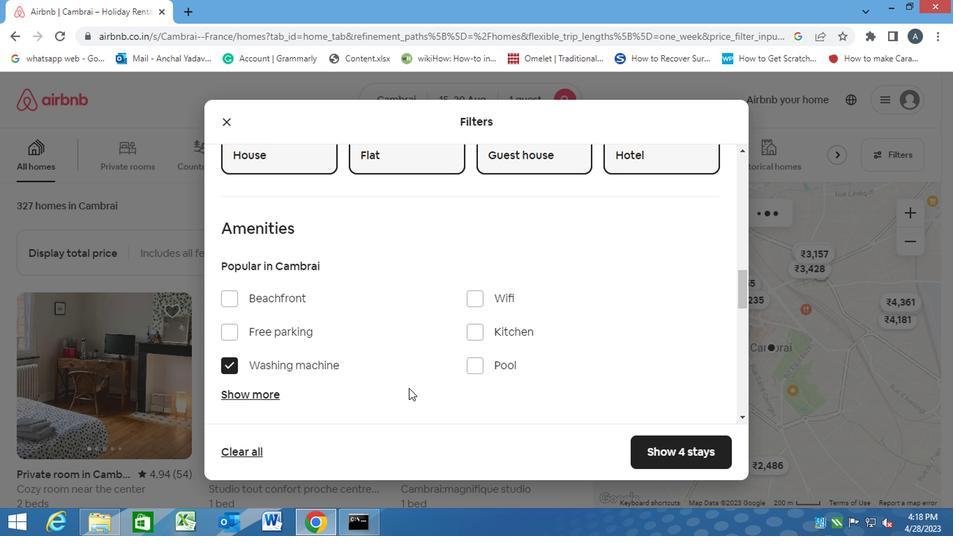 
Action: Mouse scrolled (406, 388) with delta (0, 0)
Screenshot: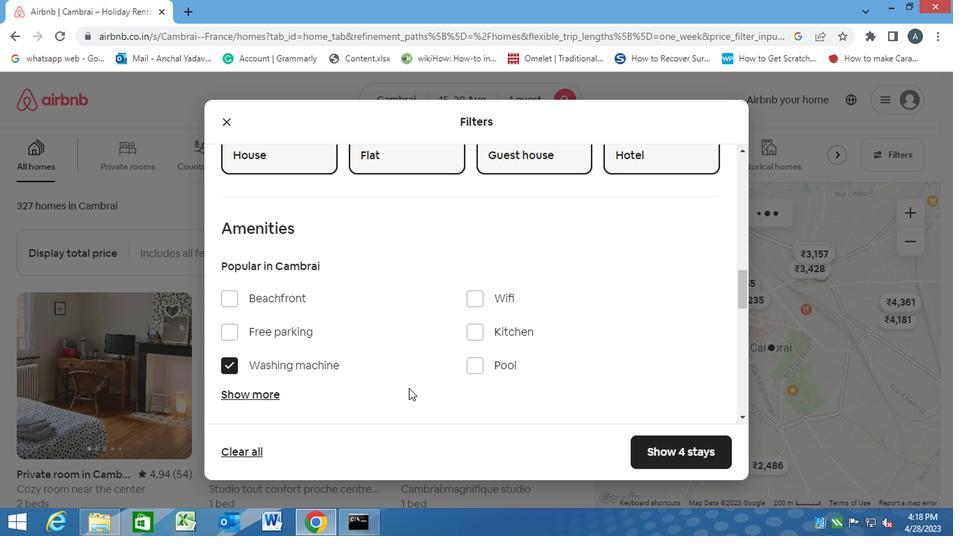 
Action: Mouse scrolled (406, 388) with delta (0, 0)
Screenshot: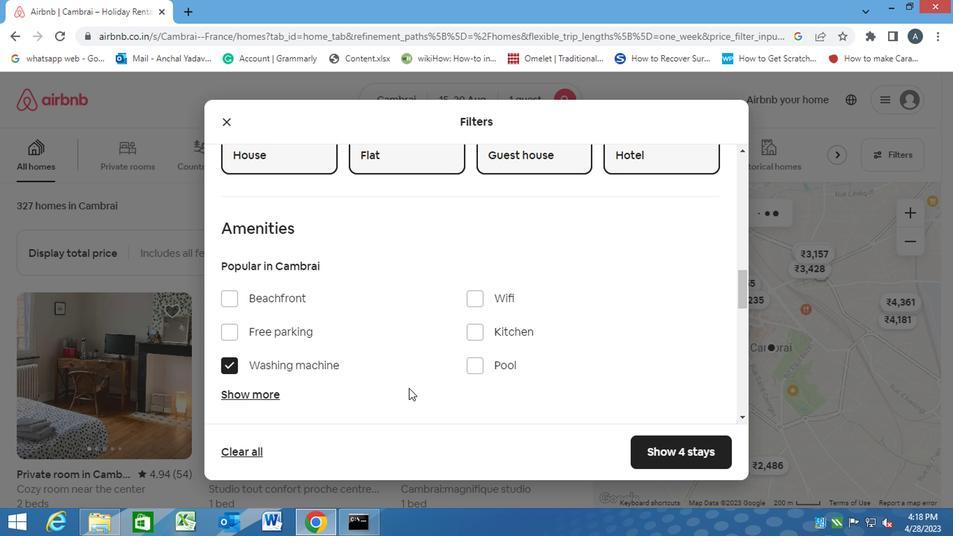 
Action: Mouse moved to (676, 339)
Screenshot: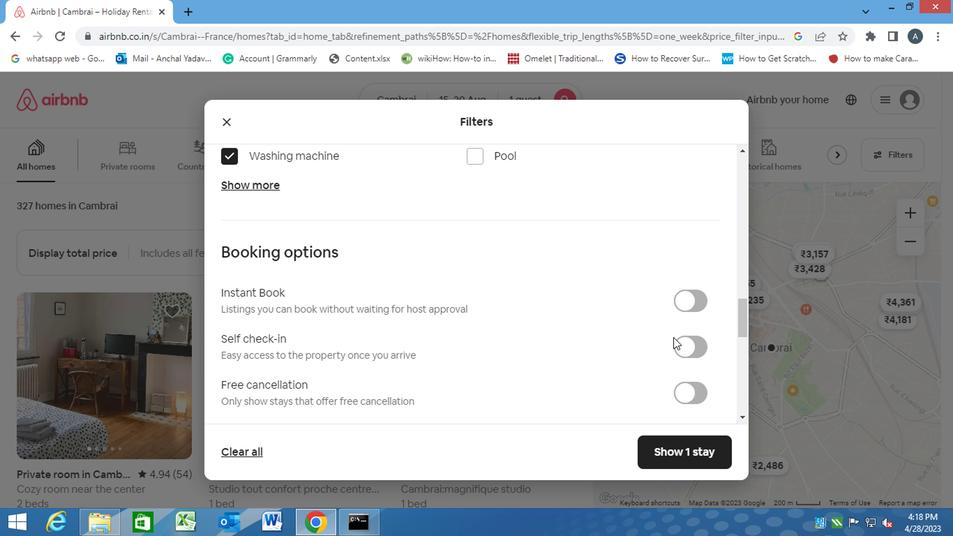 
Action: Mouse pressed left at (676, 339)
Screenshot: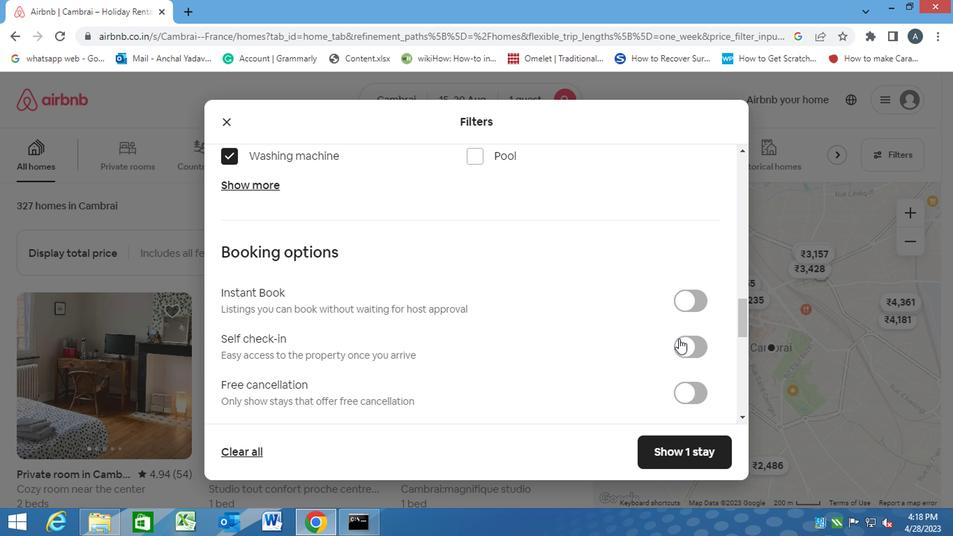 
Action: Mouse moved to (527, 370)
Screenshot: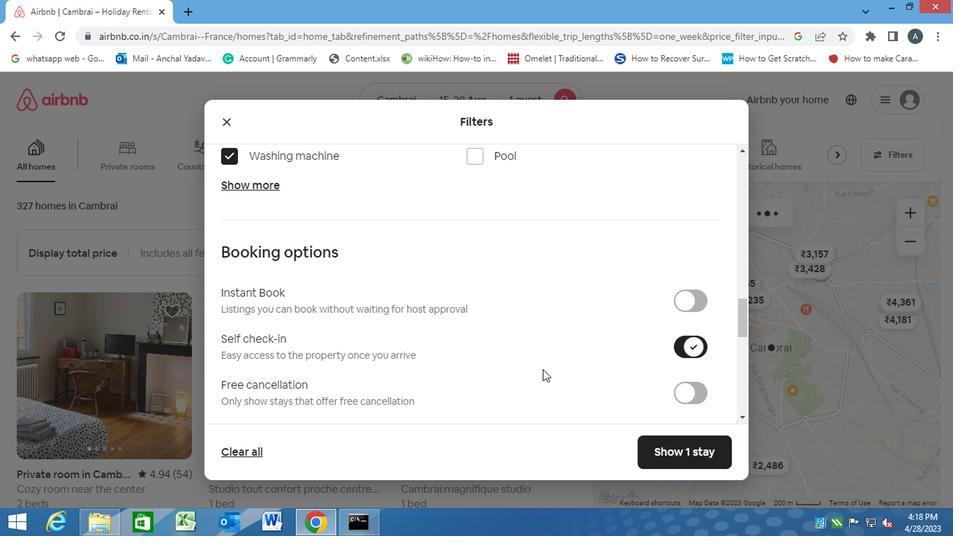 
Action: Mouse scrolled (527, 369) with delta (0, 0)
Screenshot: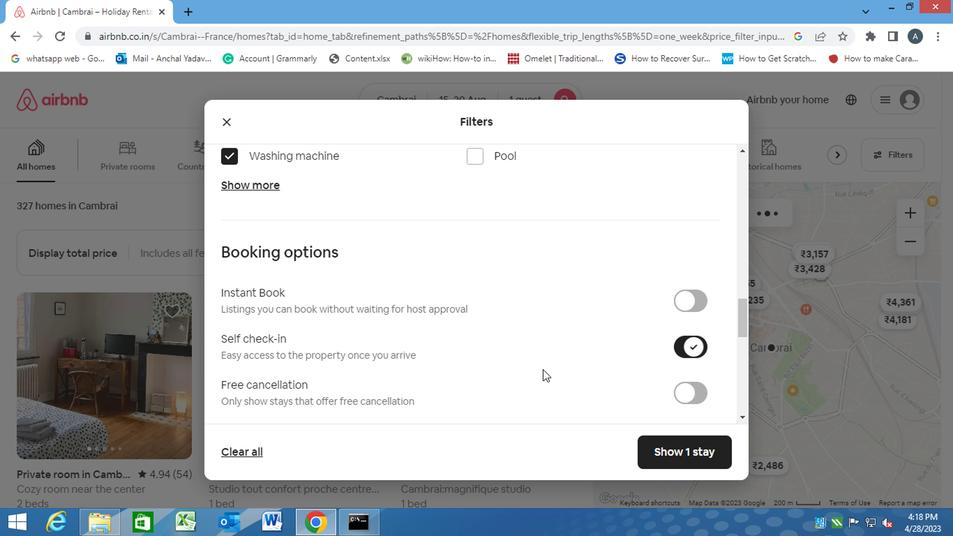 
Action: Mouse scrolled (527, 369) with delta (0, 0)
Screenshot: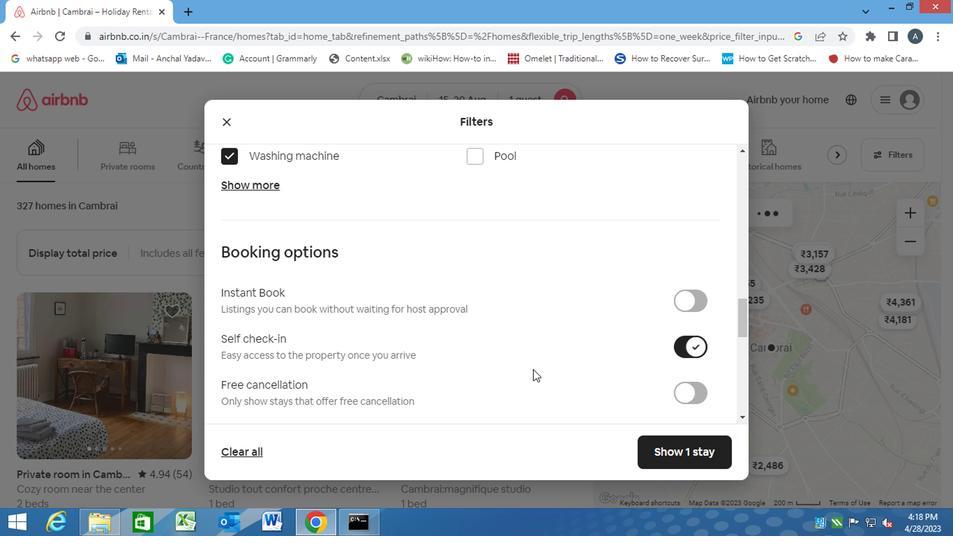 
Action: Mouse scrolled (527, 369) with delta (0, 0)
Screenshot: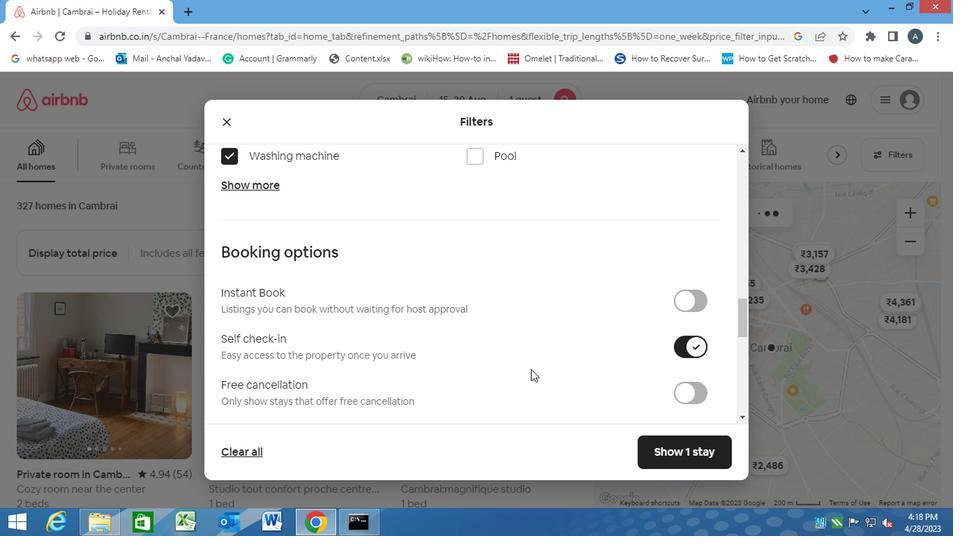 
Action: Mouse scrolled (527, 369) with delta (0, 0)
Screenshot: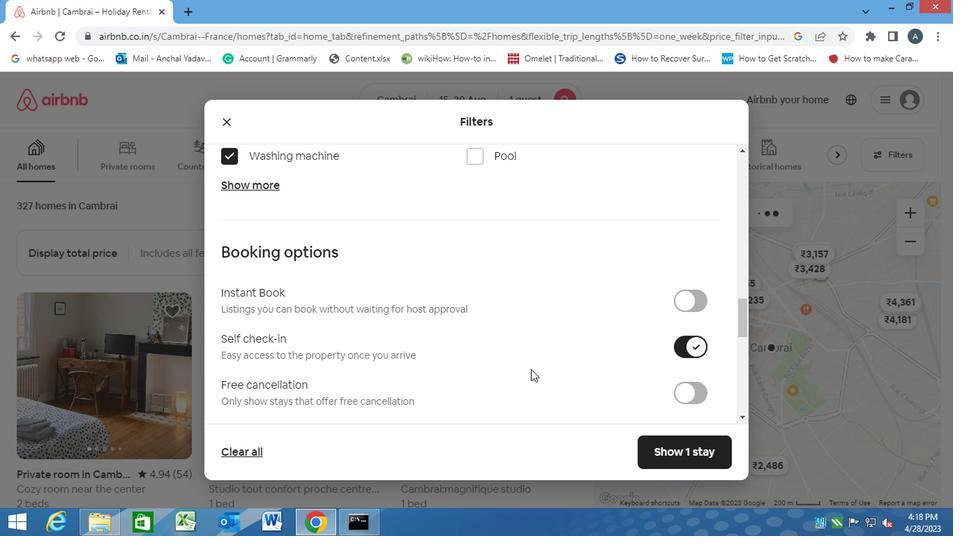 
Action: Mouse moved to (454, 359)
Screenshot: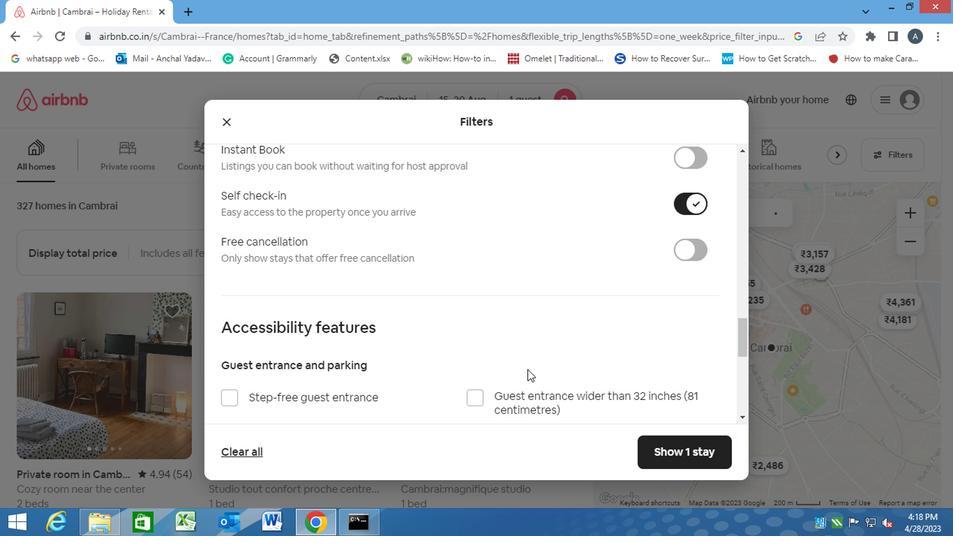 
Action: Mouse scrolled (454, 359) with delta (0, 0)
Screenshot: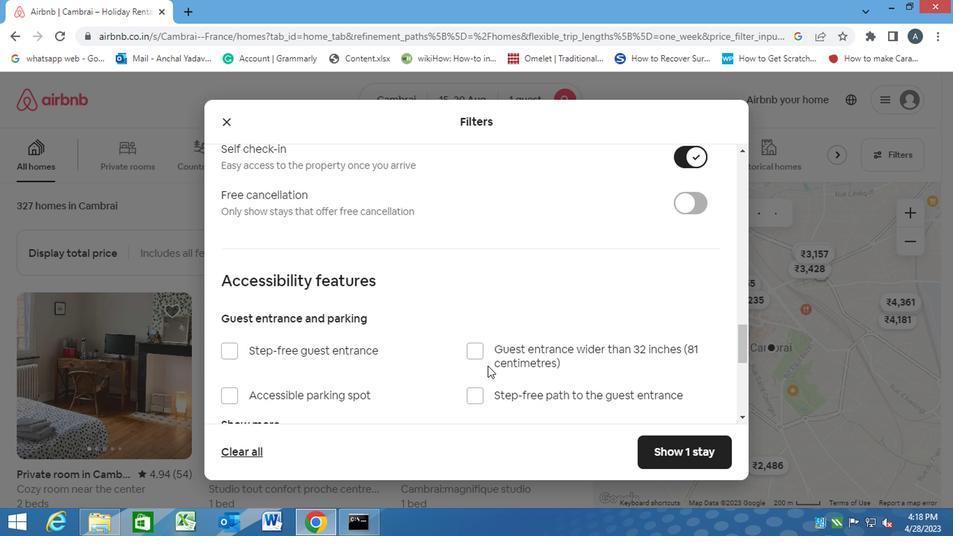 
Action: Mouse scrolled (454, 359) with delta (0, 0)
Screenshot: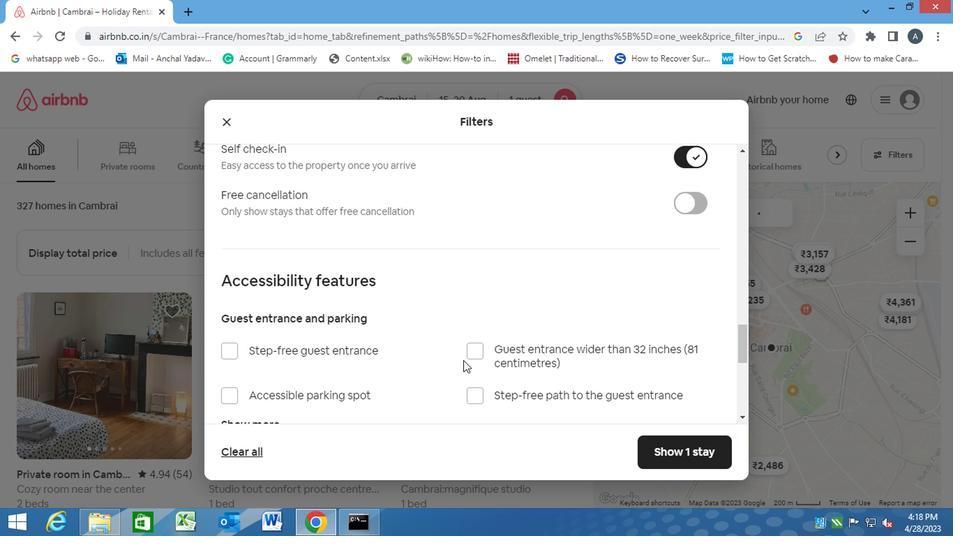
Action: Mouse scrolled (454, 359) with delta (0, 0)
Screenshot: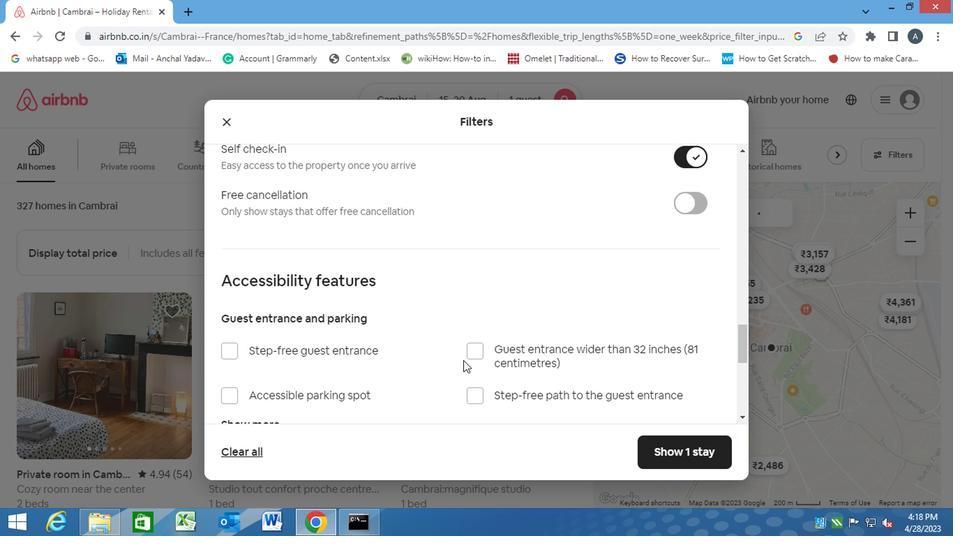 
Action: Mouse moved to (221, 384)
Screenshot: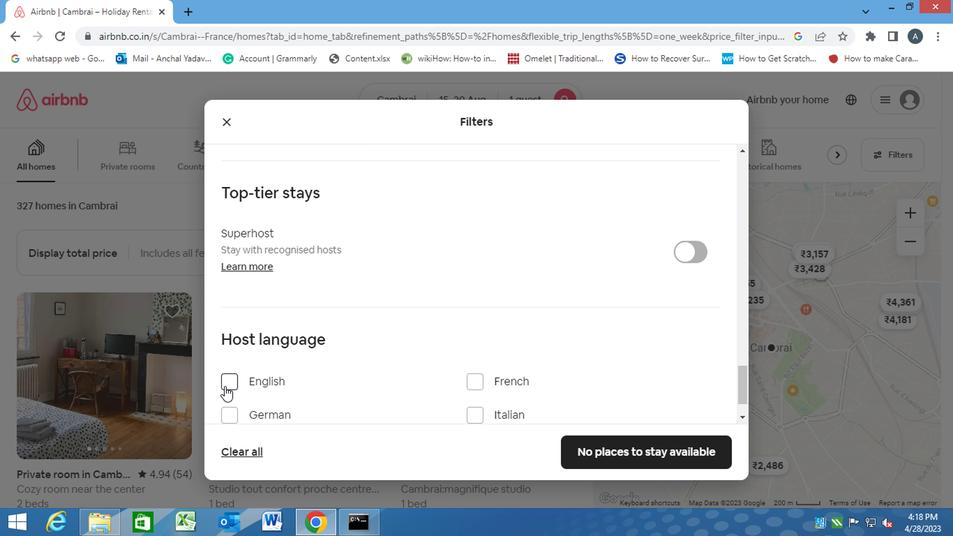 
Action: Mouse pressed left at (221, 384)
Screenshot: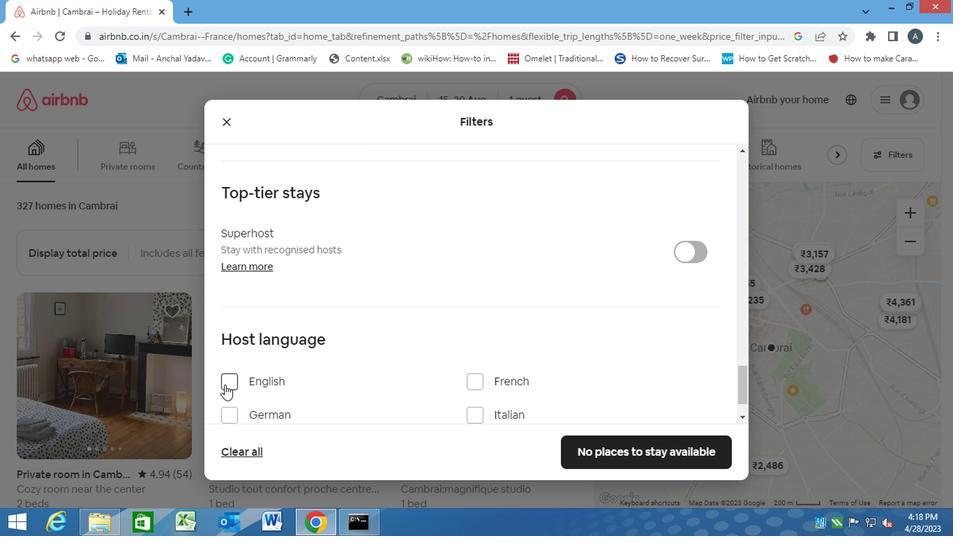 
Action: Mouse moved to (619, 453)
Screenshot: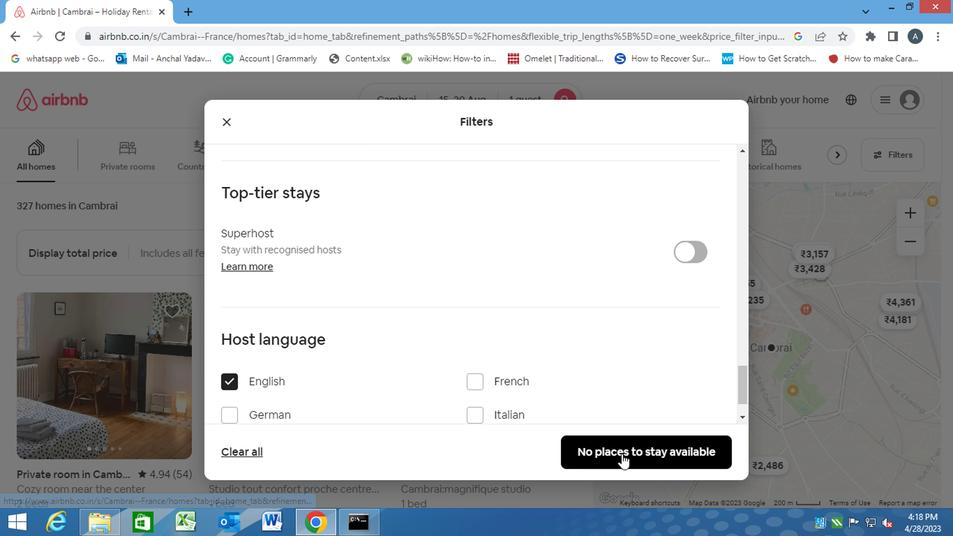 
Action: Mouse pressed left at (619, 453)
Screenshot: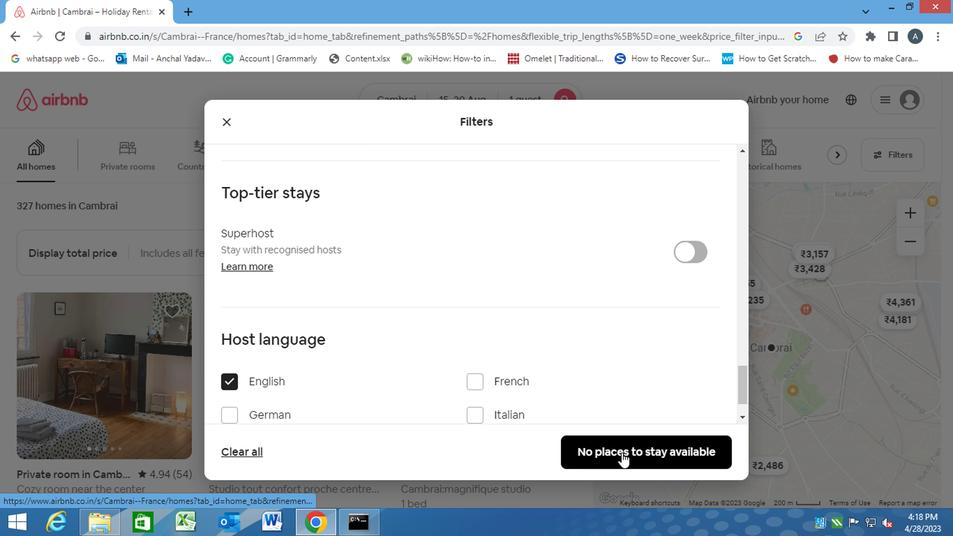 
